 Task: Create a due date automation trigger when advanced on, on the tuesday after a card is due add fields without custom field "Resume" set to a number lower or equal to 1 and greater than 10 at 11:00 AM.
Action: Mouse moved to (1112, 93)
Screenshot: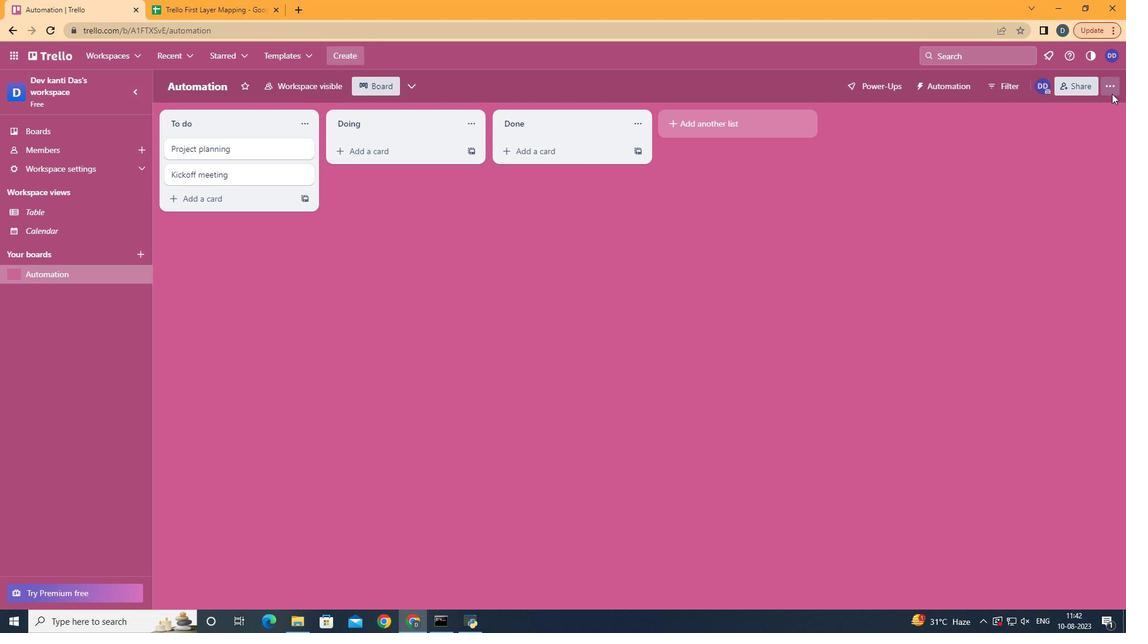 
Action: Mouse pressed left at (1112, 93)
Screenshot: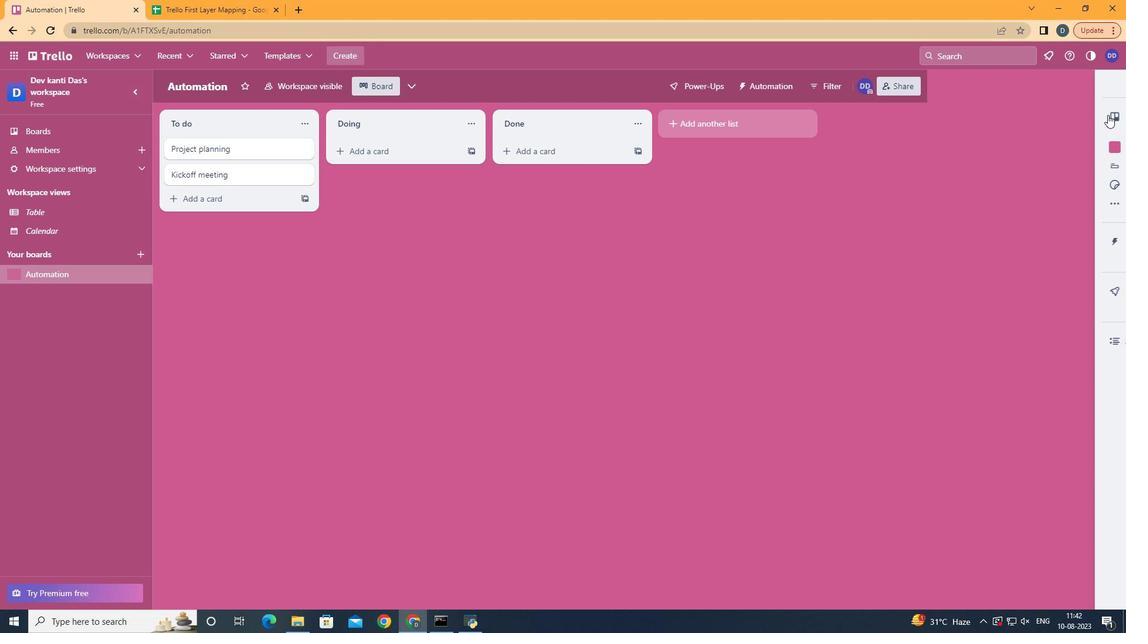 
Action: Mouse moved to (1035, 259)
Screenshot: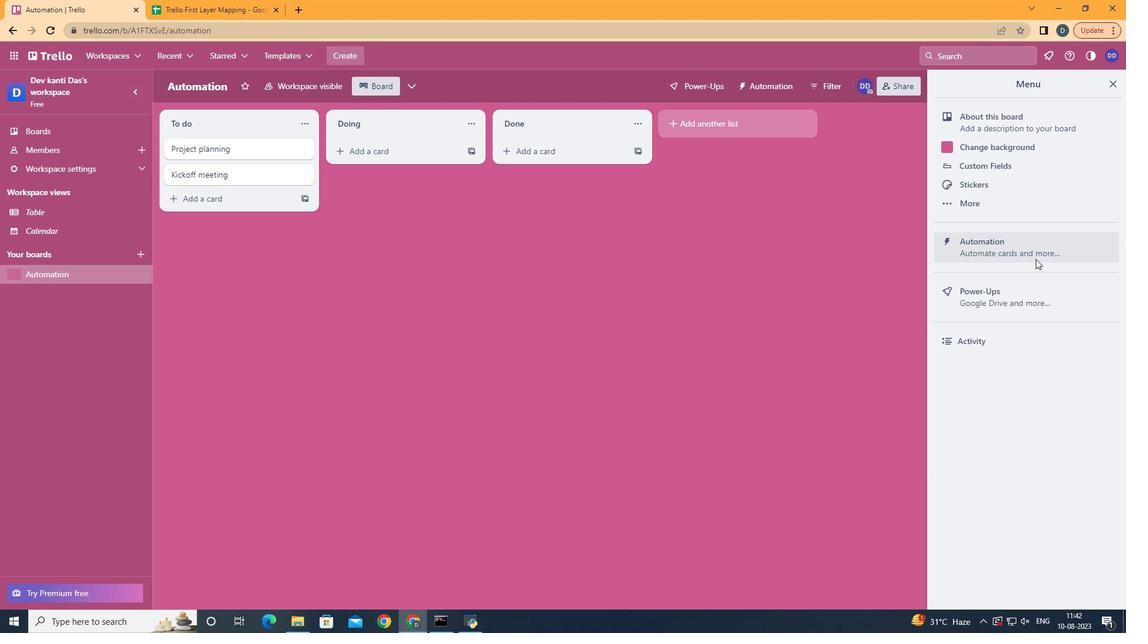 
Action: Mouse pressed left at (1035, 259)
Screenshot: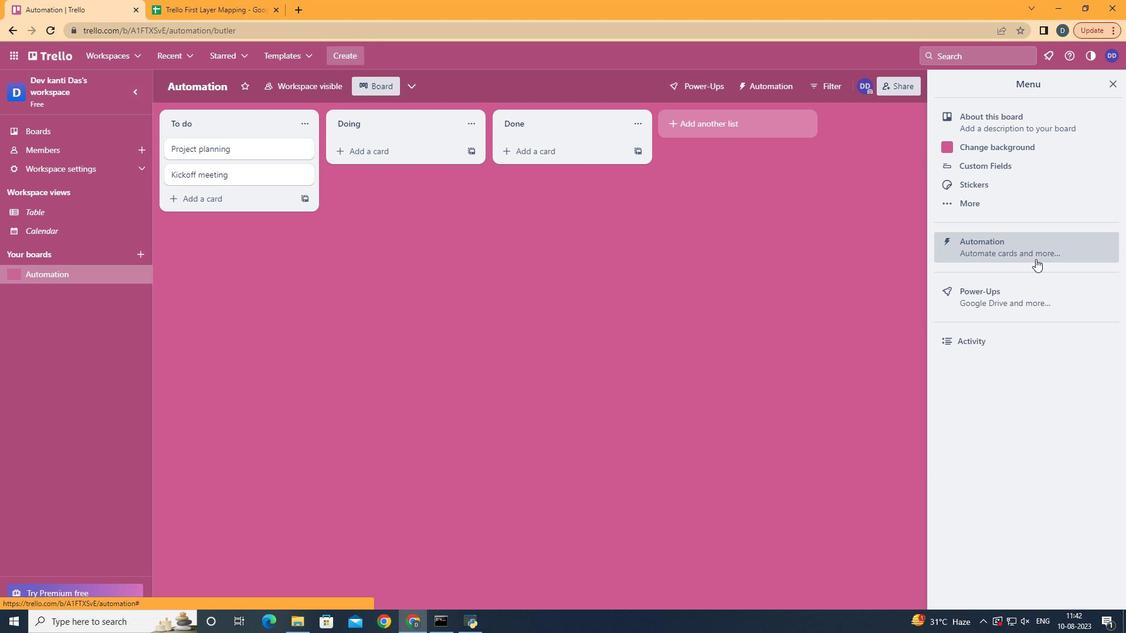 
Action: Mouse moved to (238, 243)
Screenshot: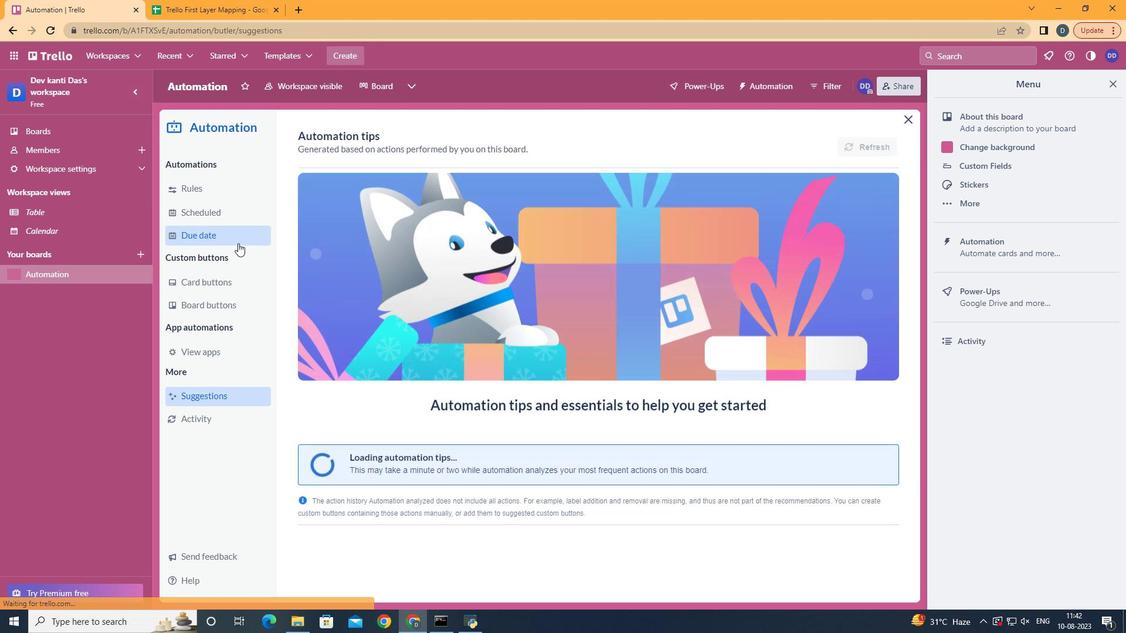 
Action: Mouse pressed left at (238, 243)
Screenshot: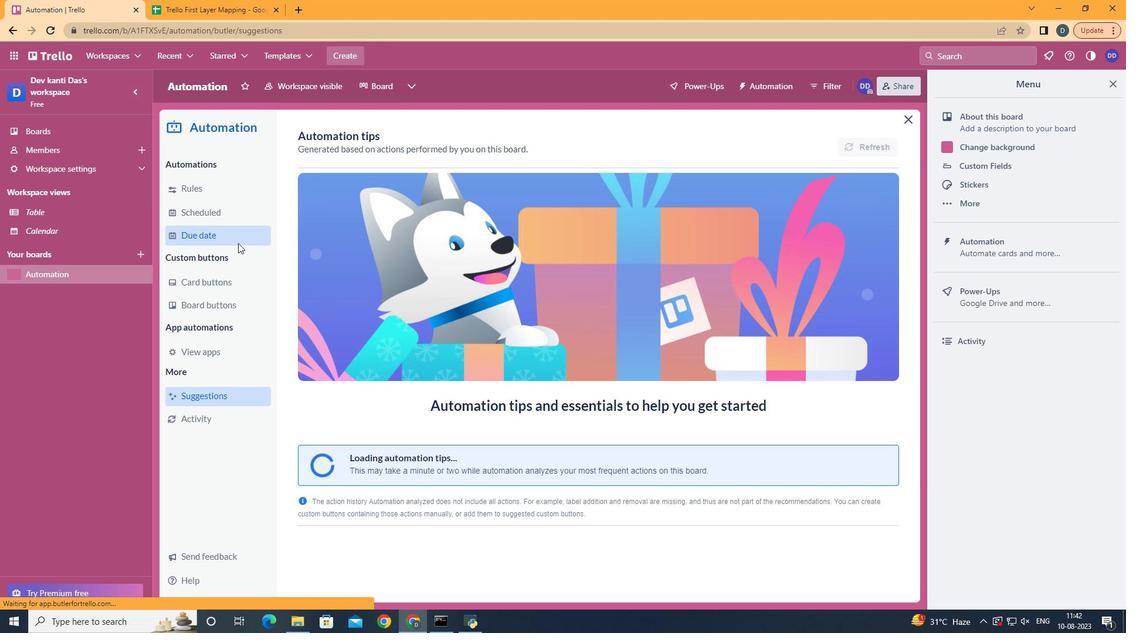 
Action: Mouse moved to (824, 144)
Screenshot: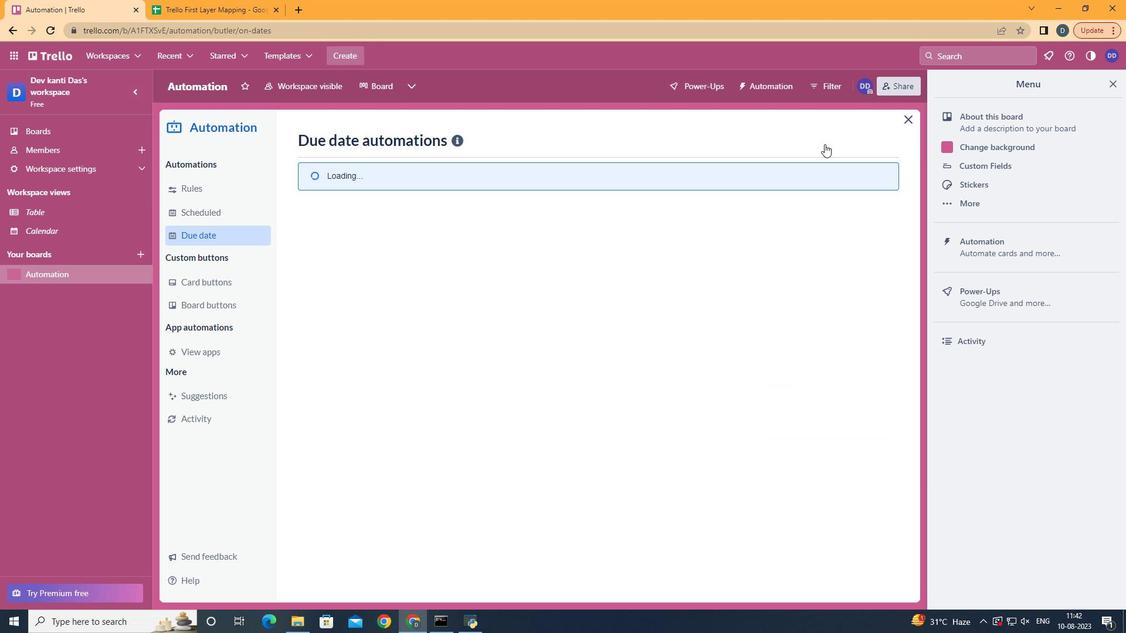 
Action: Mouse pressed left at (824, 144)
Screenshot: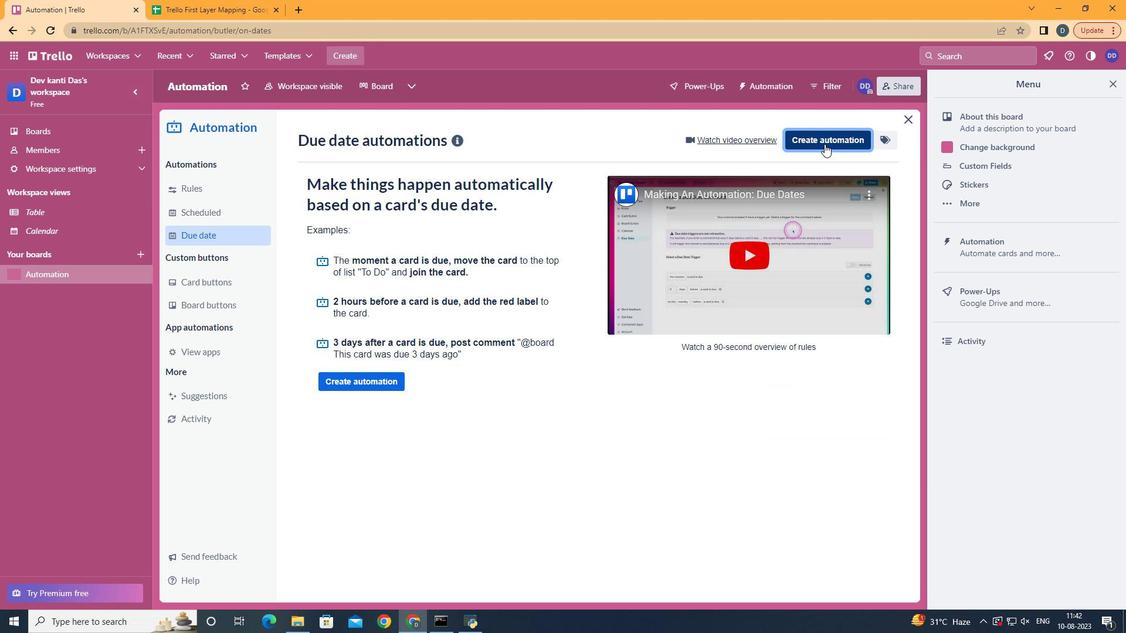 
Action: Mouse moved to (627, 262)
Screenshot: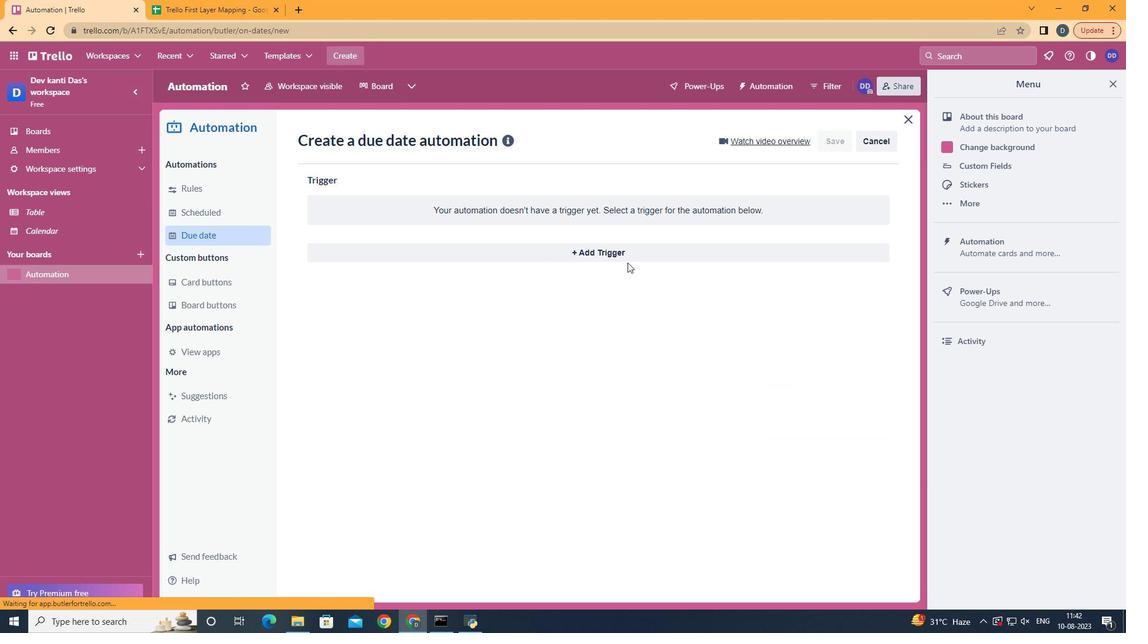 
Action: Mouse pressed left at (627, 262)
Screenshot: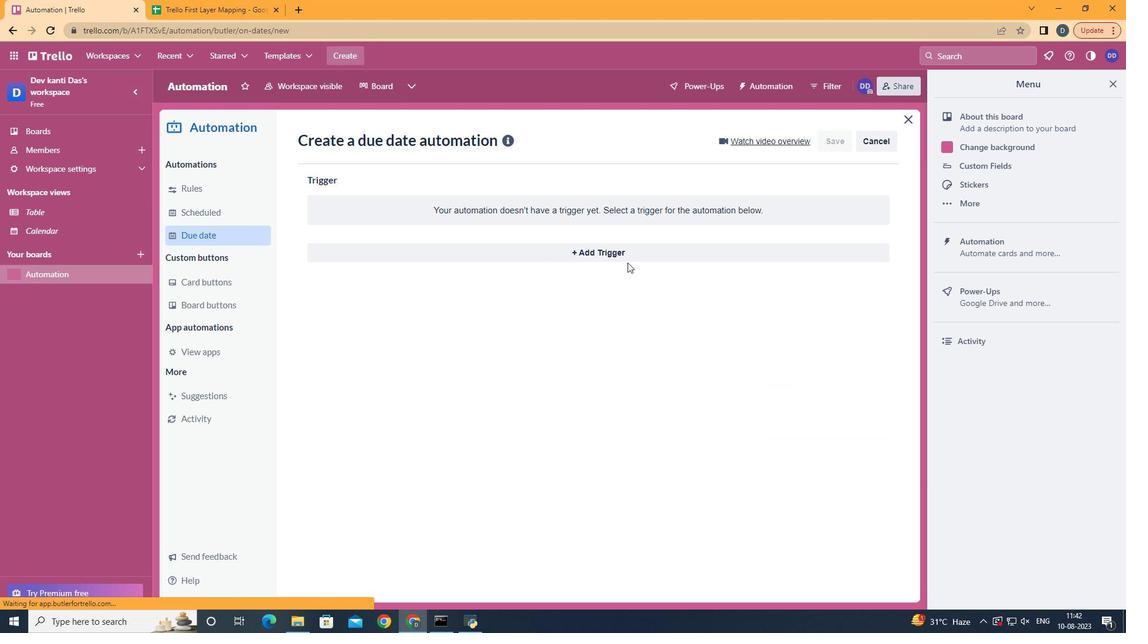 
Action: Mouse moved to (626, 255)
Screenshot: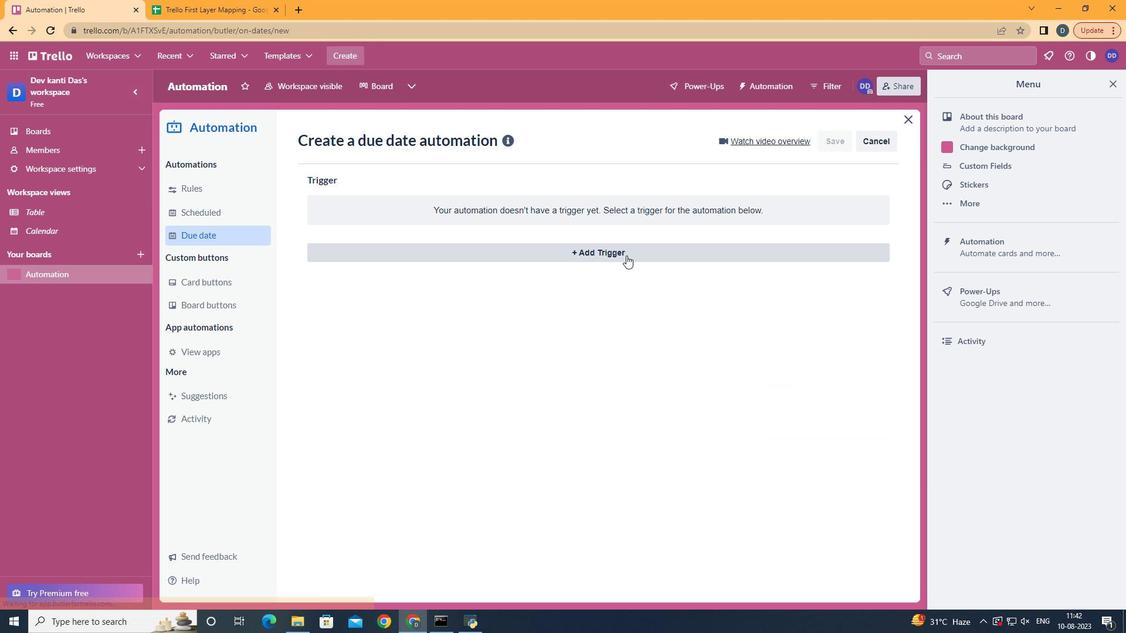 
Action: Mouse pressed left at (626, 255)
Screenshot: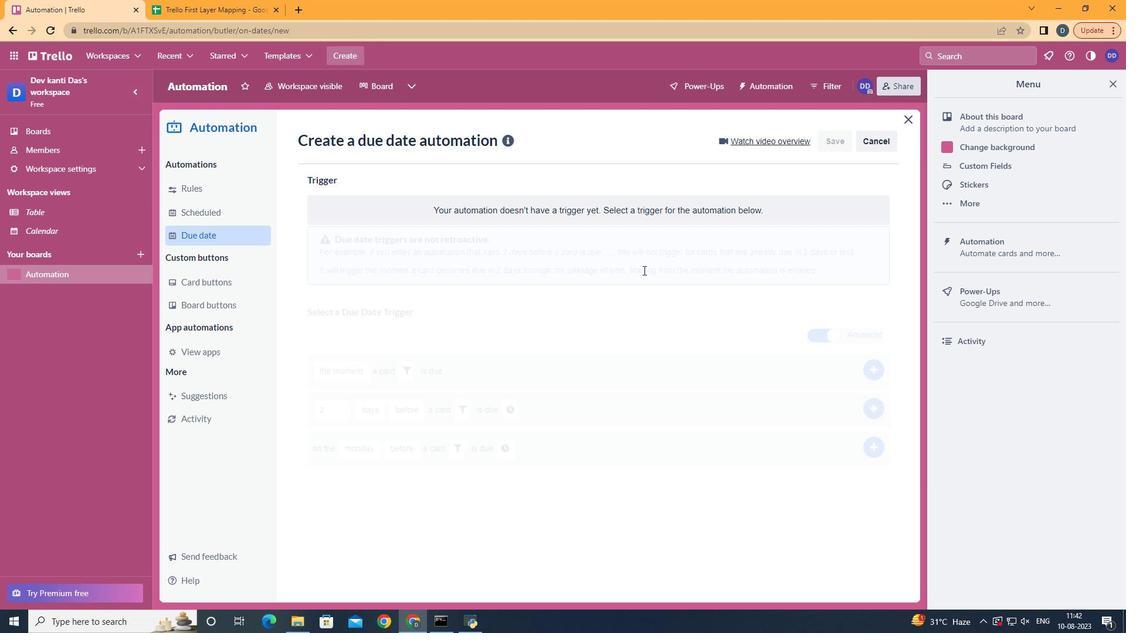 
Action: Mouse moved to (371, 327)
Screenshot: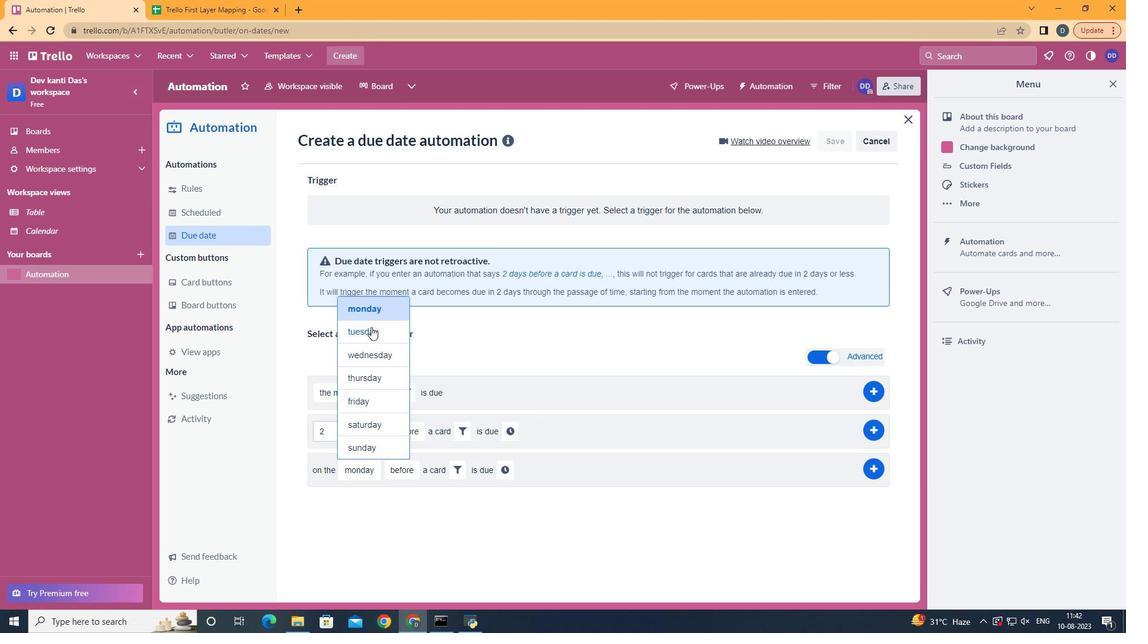 
Action: Mouse pressed left at (371, 327)
Screenshot: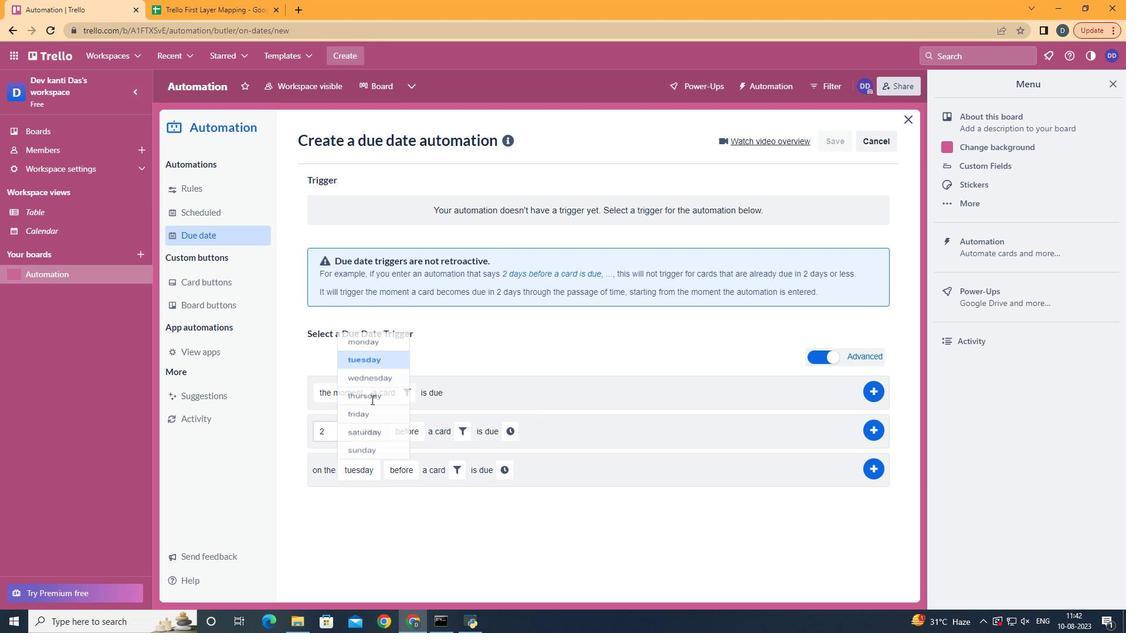 
Action: Mouse moved to (404, 516)
Screenshot: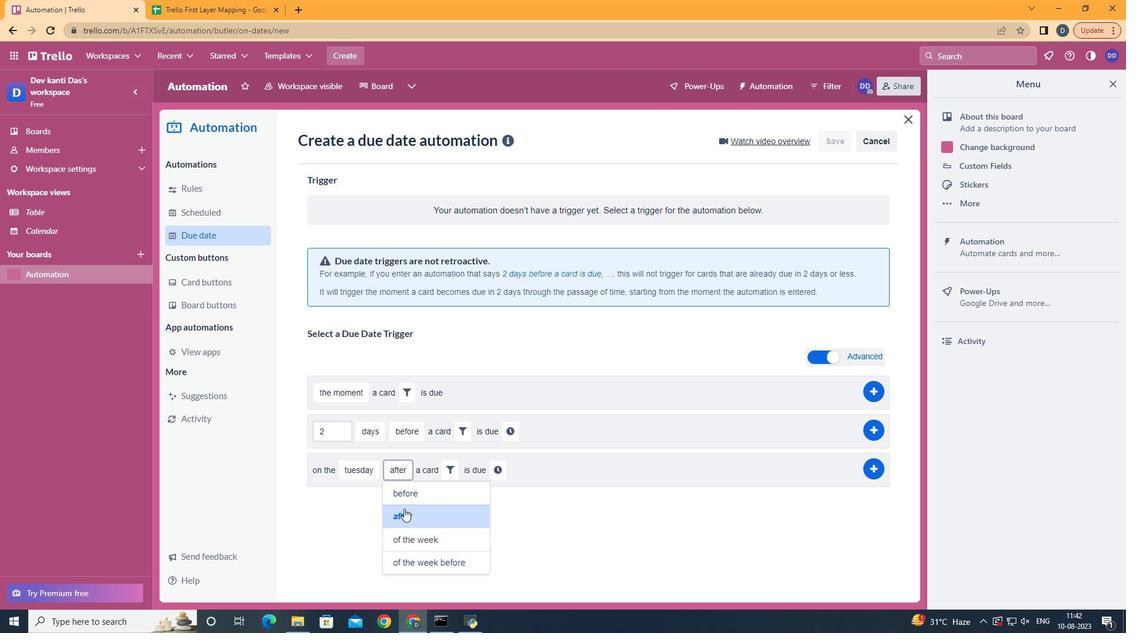 
Action: Mouse pressed left at (404, 516)
Screenshot: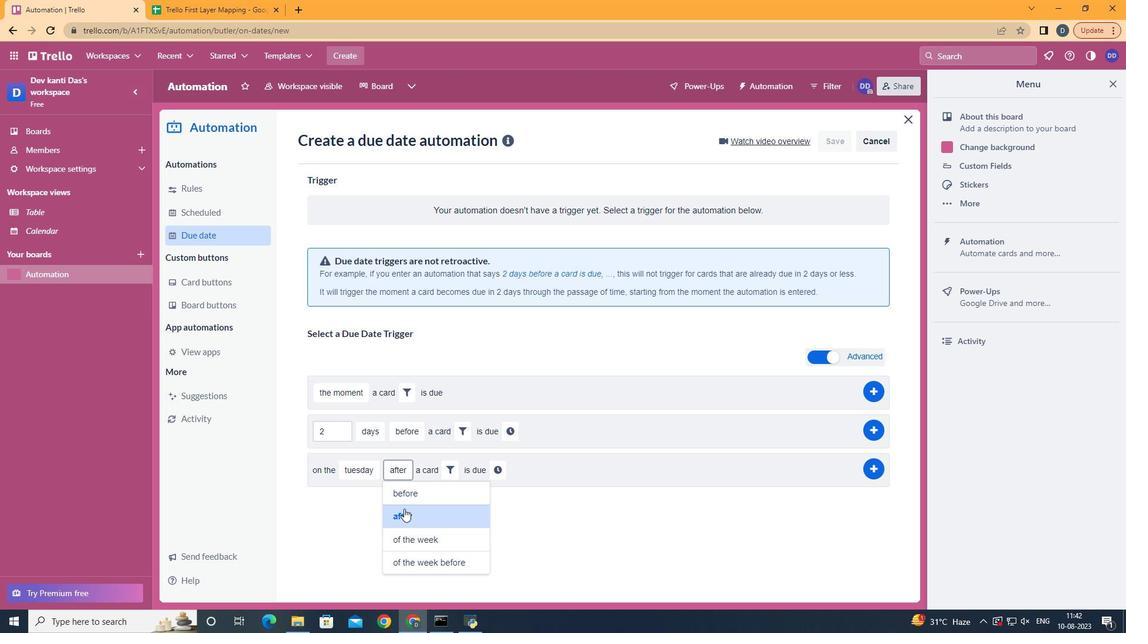 
Action: Mouse moved to (449, 471)
Screenshot: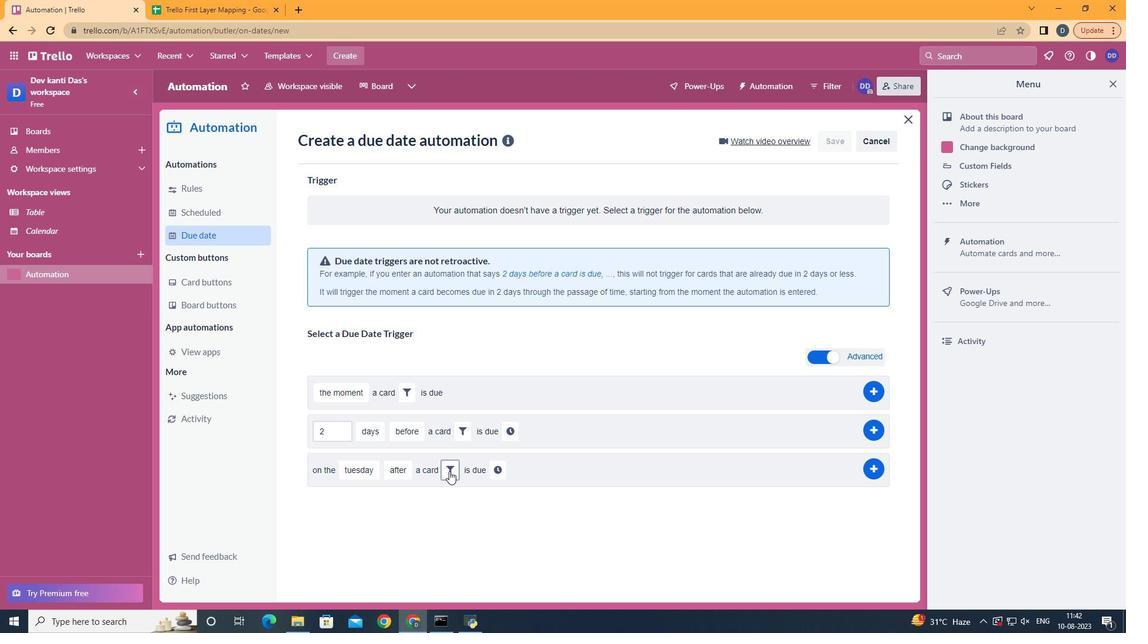 
Action: Mouse pressed left at (449, 471)
Screenshot: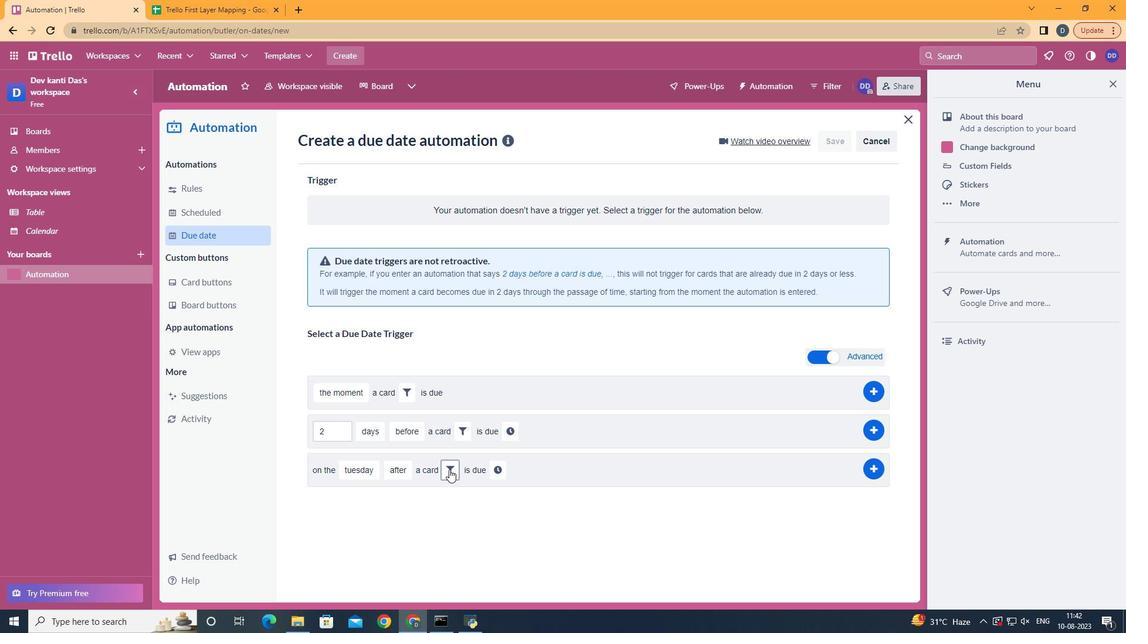 
Action: Mouse moved to (619, 506)
Screenshot: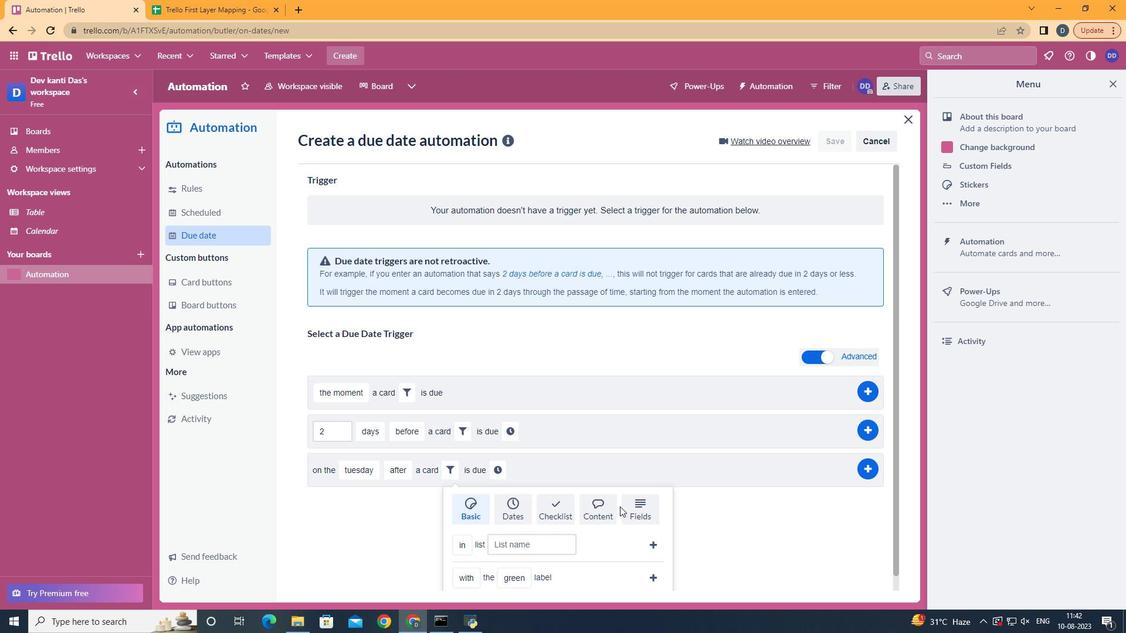
Action: Mouse pressed left at (619, 506)
Screenshot: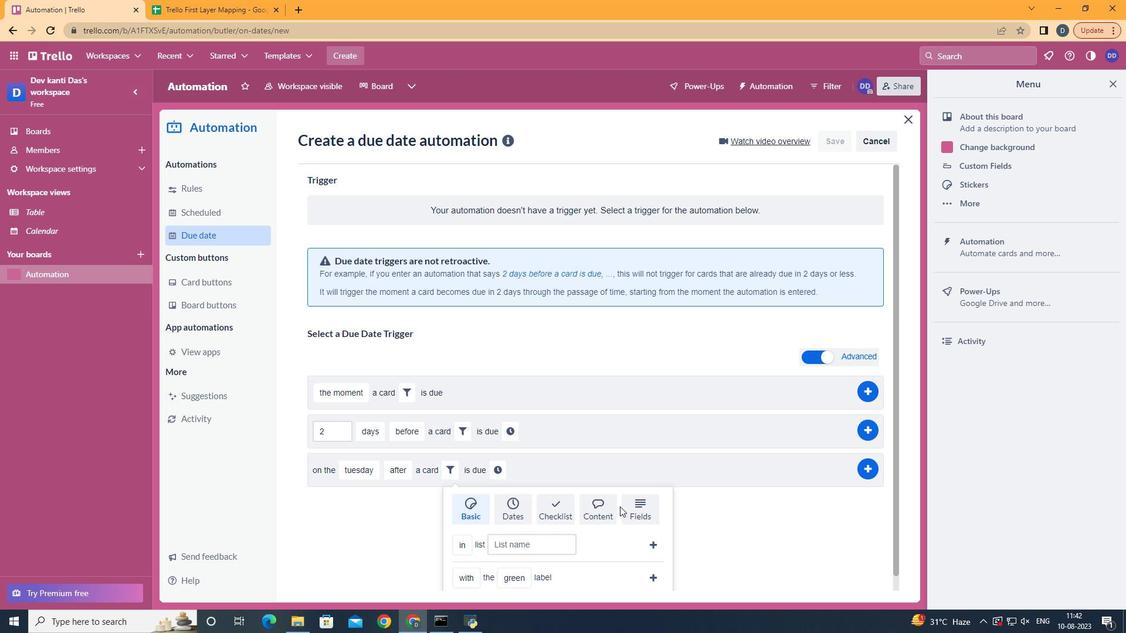 
Action: Mouse moved to (652, 505)
Screenshot: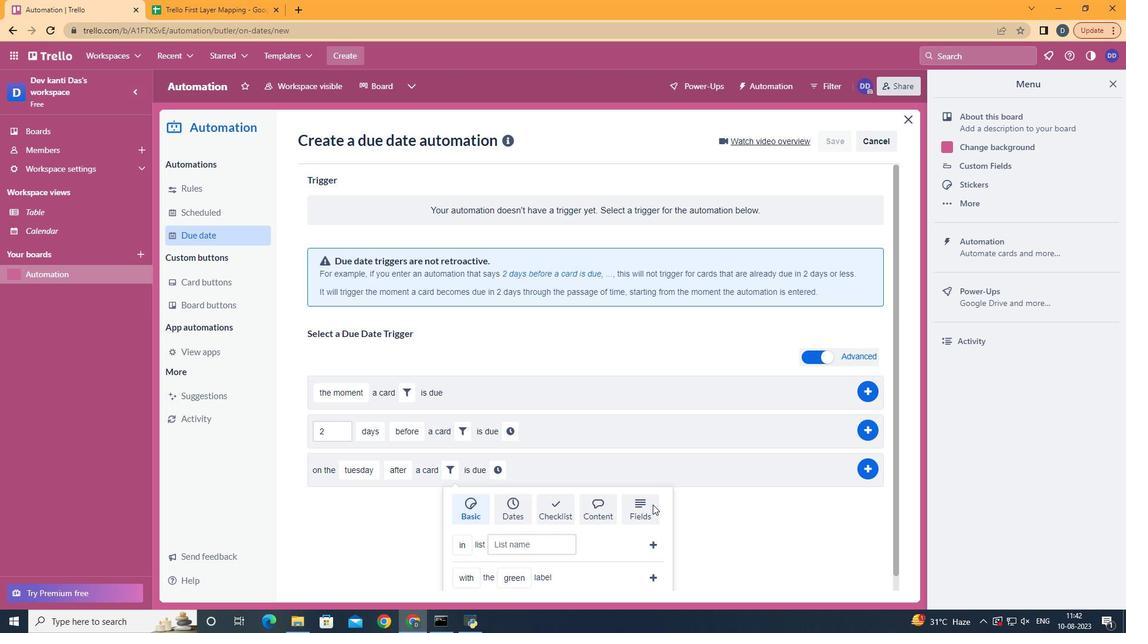 
Action: Mouse pressed left at (652, 505)
Screenshot: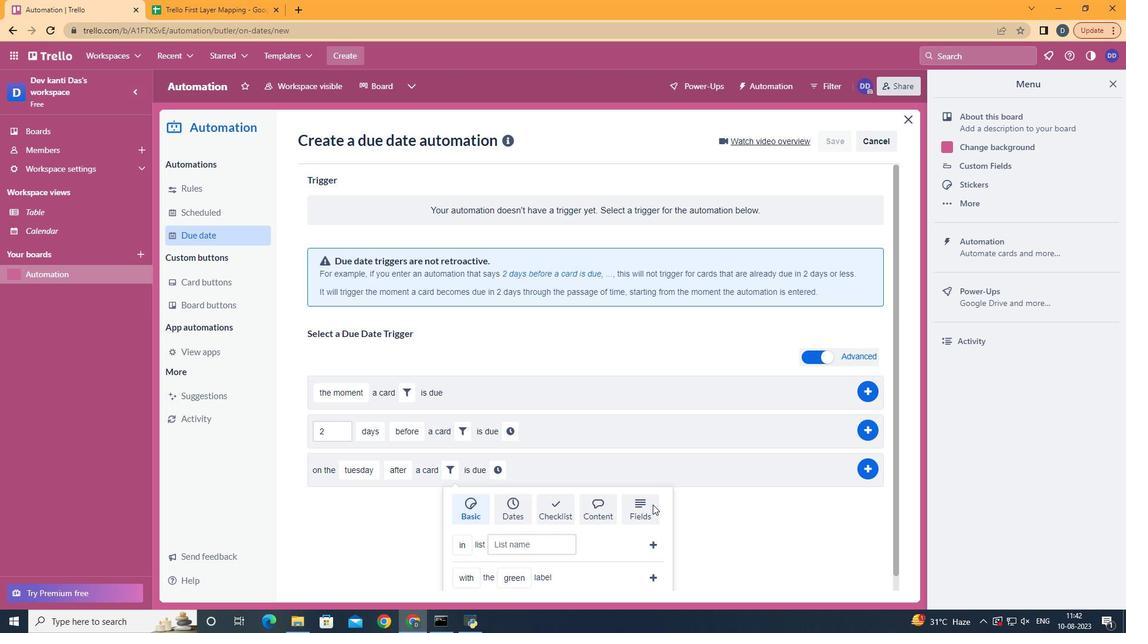 
Action: Mouse scrolled (652, 504) with delta (0, 0)
Screenshot: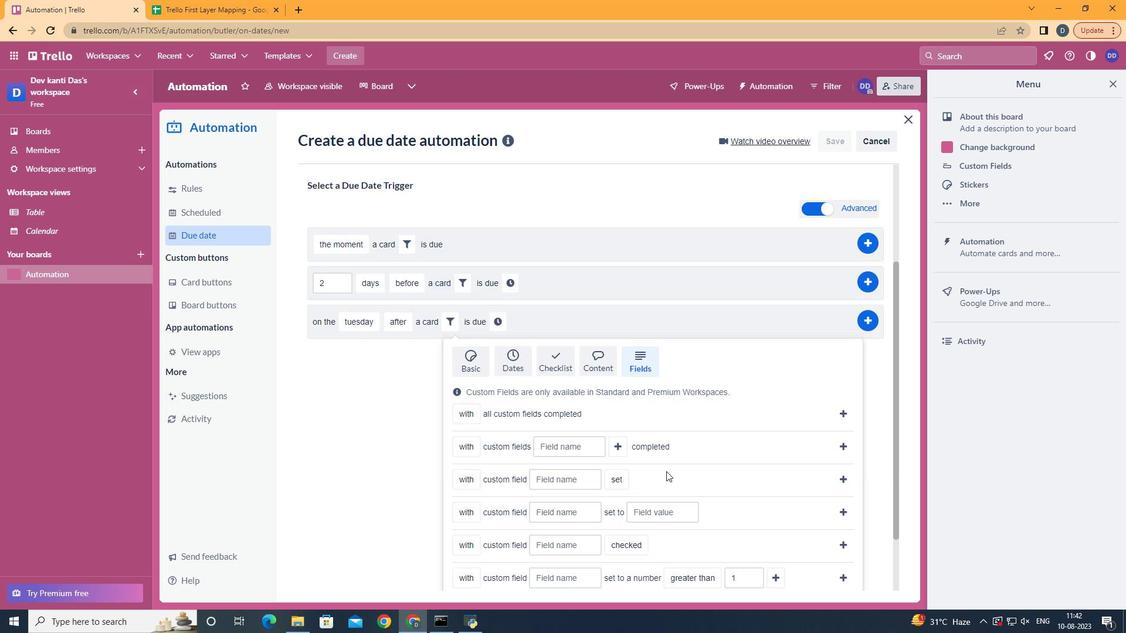 
Action: Mouse scrolled (652, 504) with delta (0, 0)
Screenshot: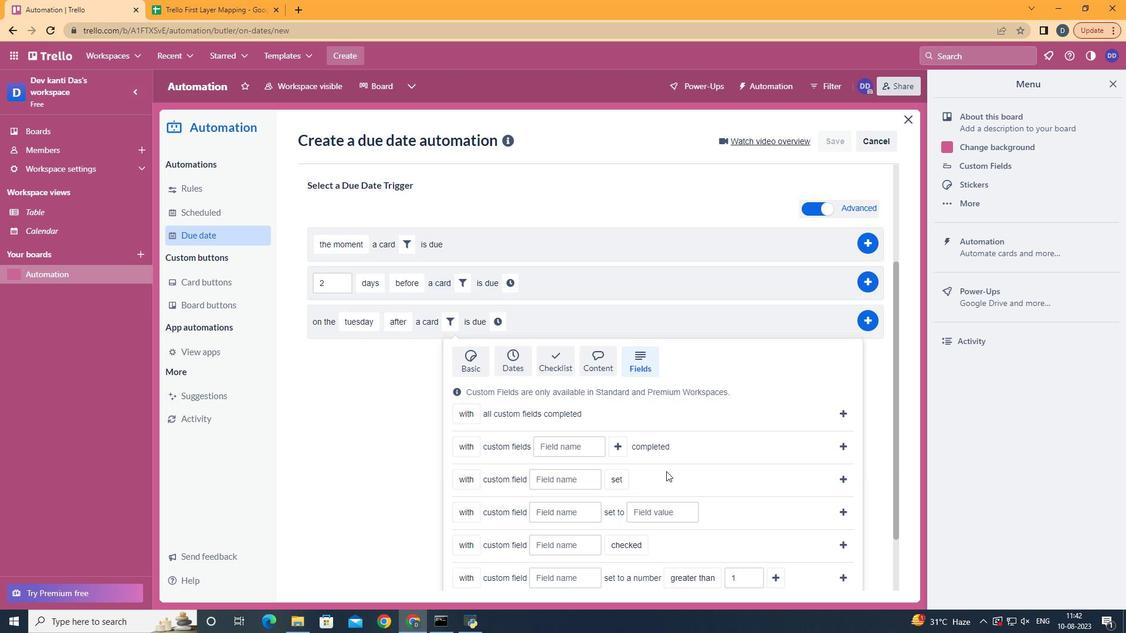 
Action: Mouse scrolled (652, 504) with delta (0, 0)
Screenshot: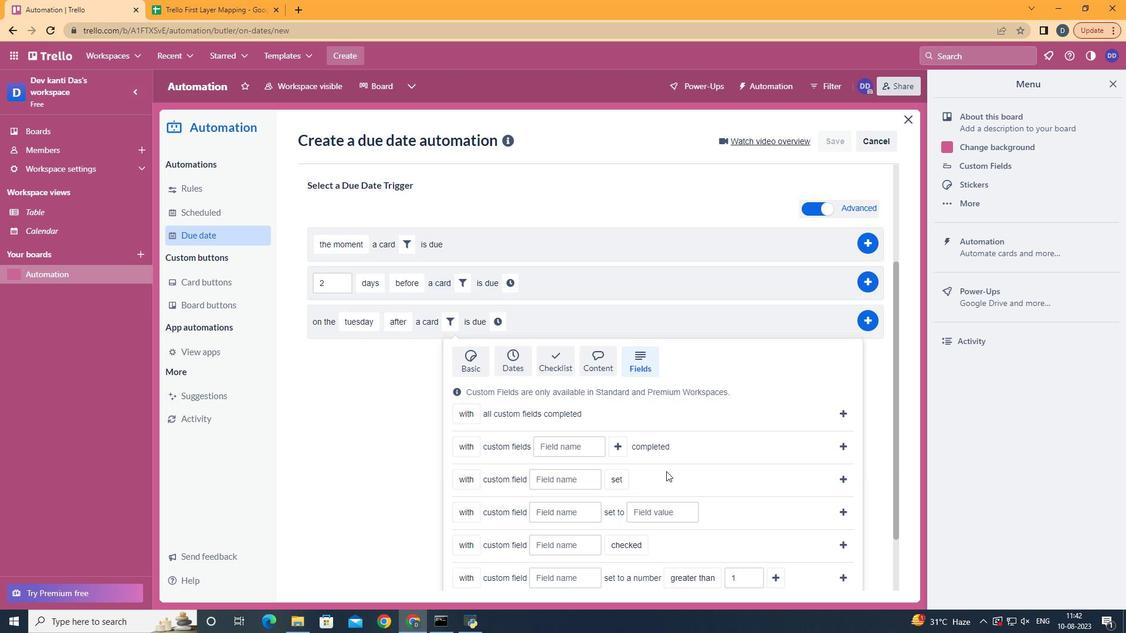 
Action: Mouse scrolled (652, 504) with delta (0, 0)
Screenshot: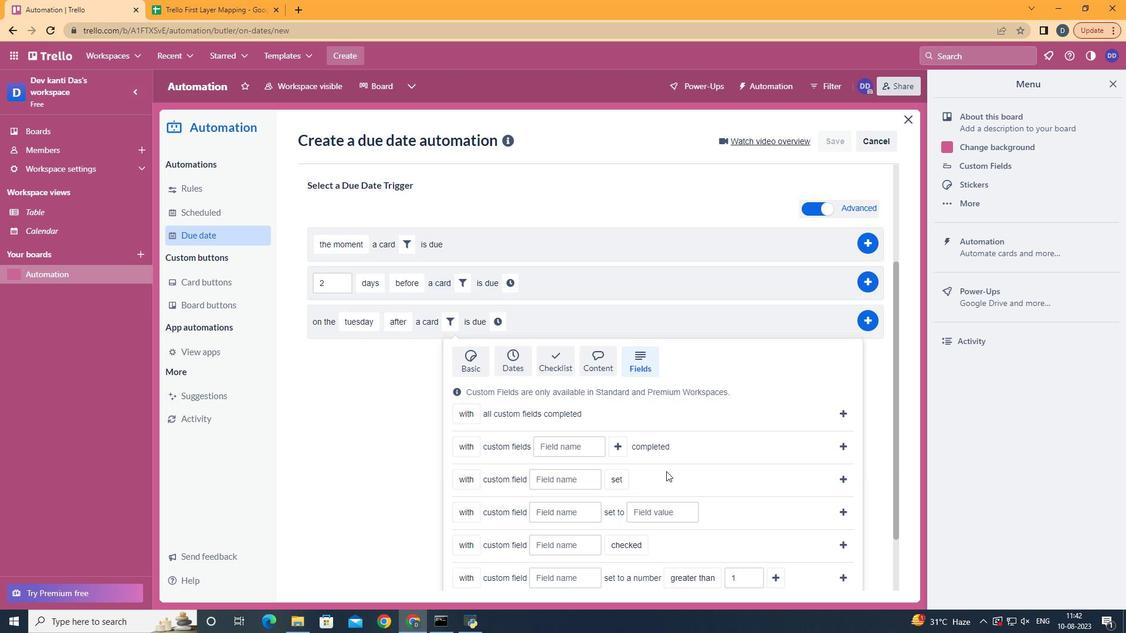 
Action: Mouse scrolled (652, 504) with delta (0, 0)
Screenshot: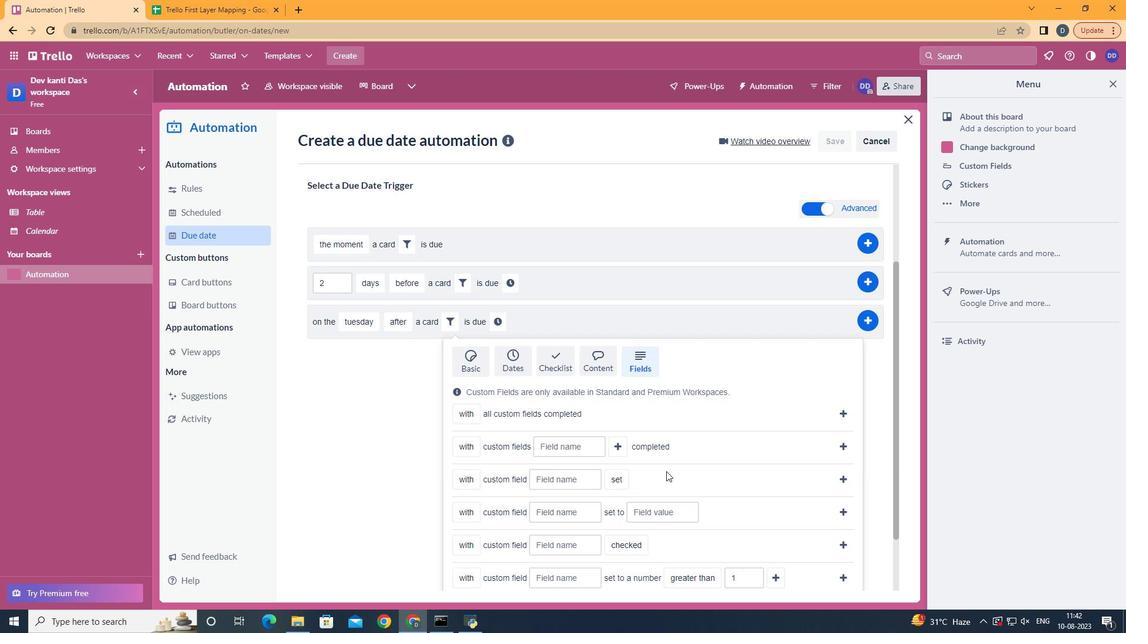 
Action: Mouse scrolled (652, 504) with delta (0, 0)
Screenshot: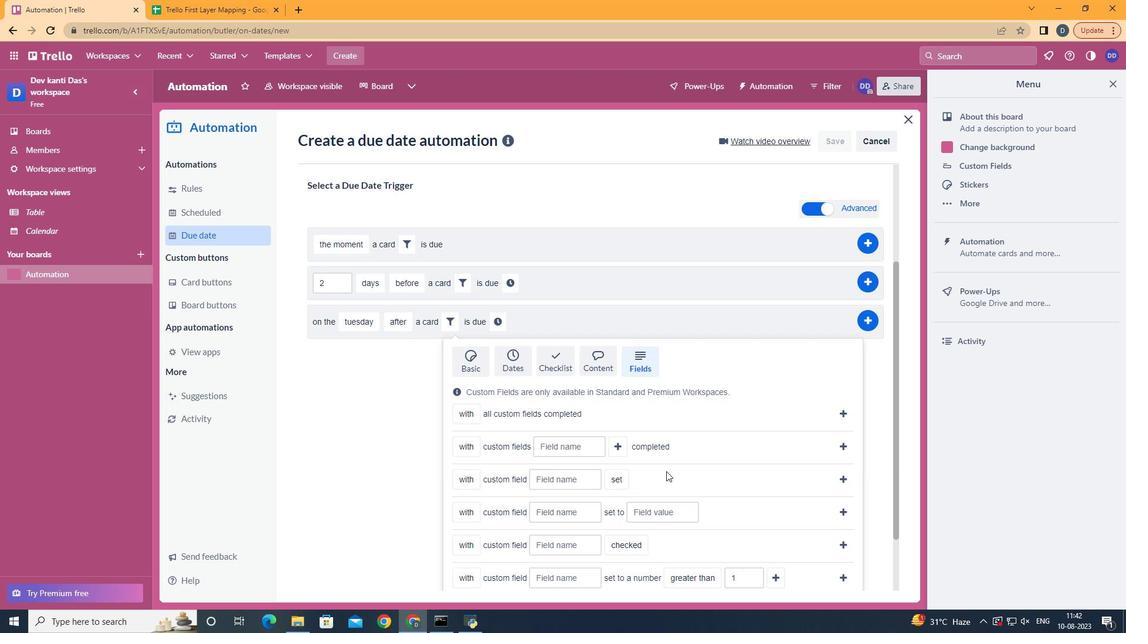 
Action: Mouse moved to (496, 546)
Screenshot: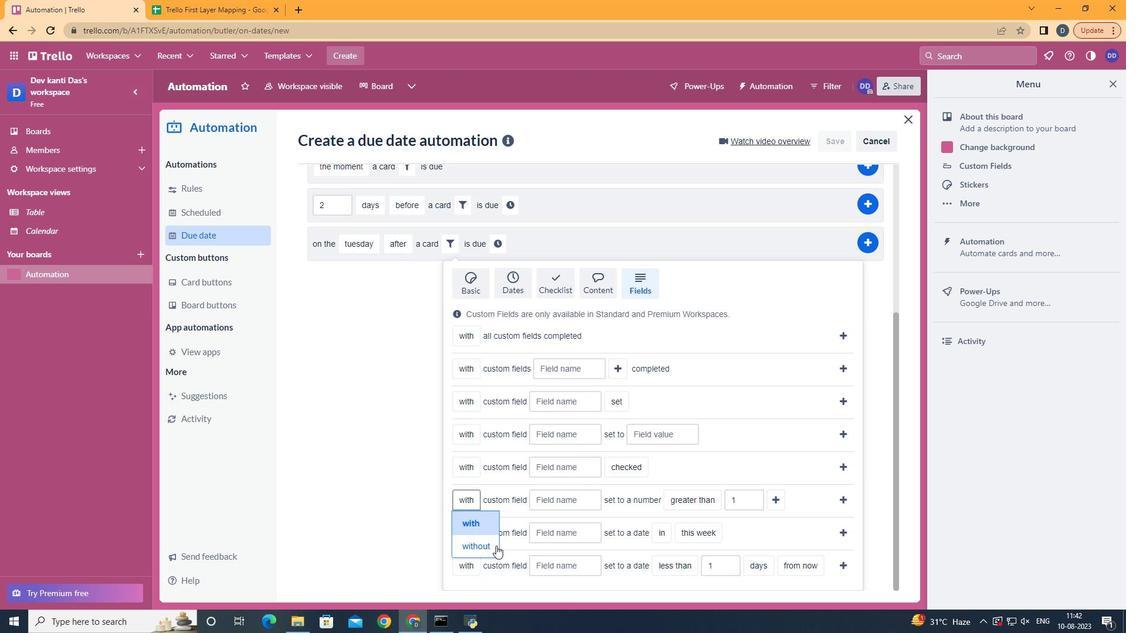 
Action: Mouse pressed left at (496, 546)
Screenshot: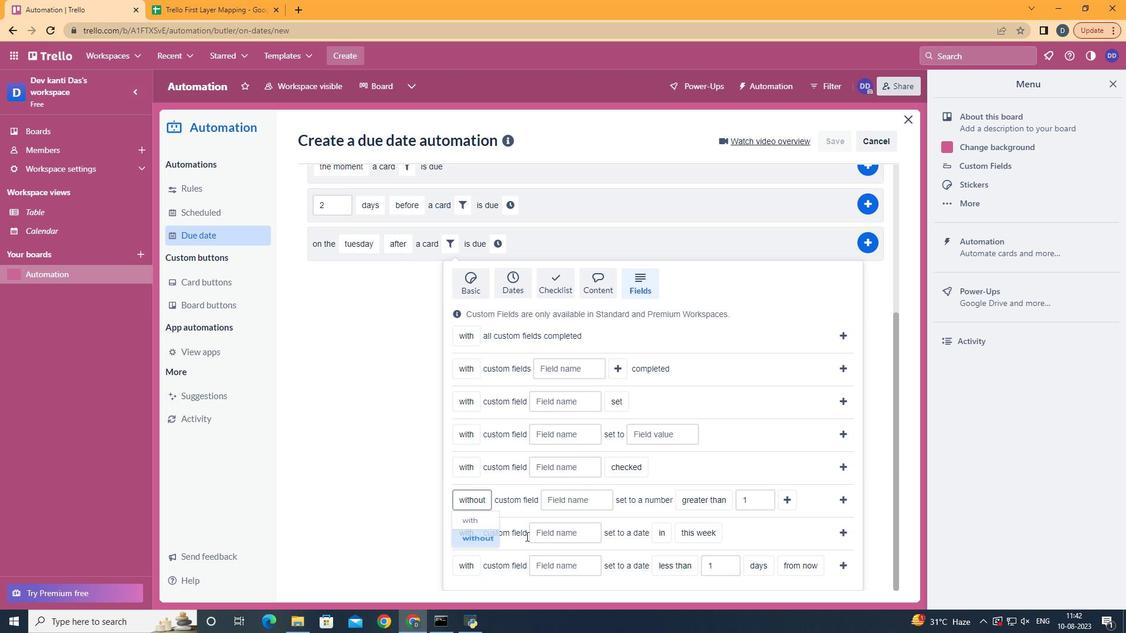
Action: Mouse moved to (572, 506)
Screenshot: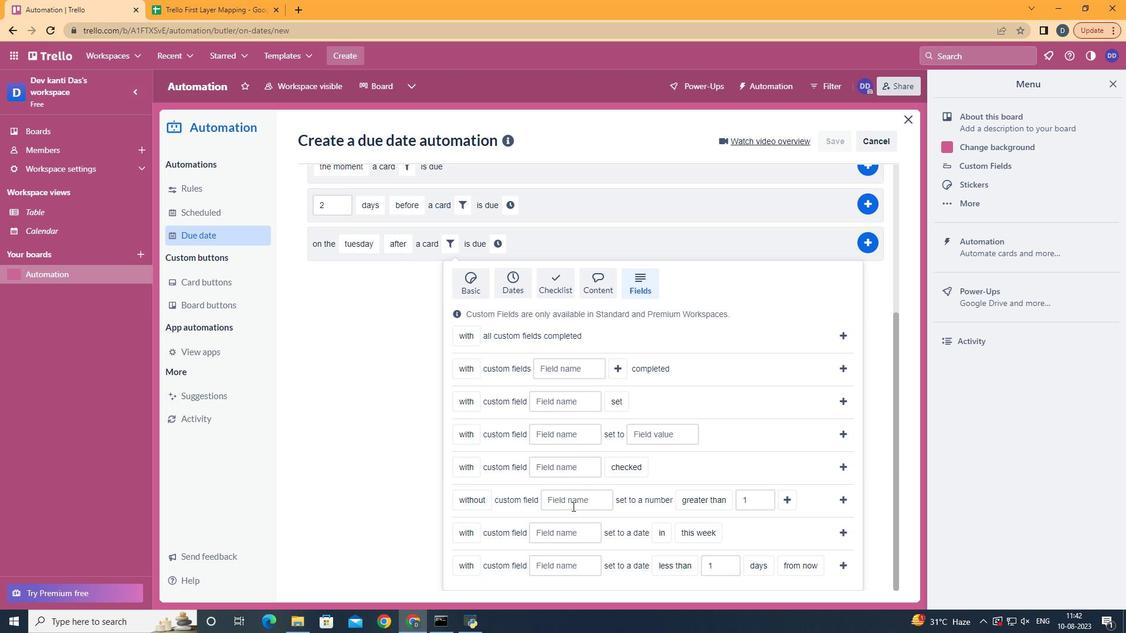 
Action: Mouse pressed left at (572, 506)
Screenshot: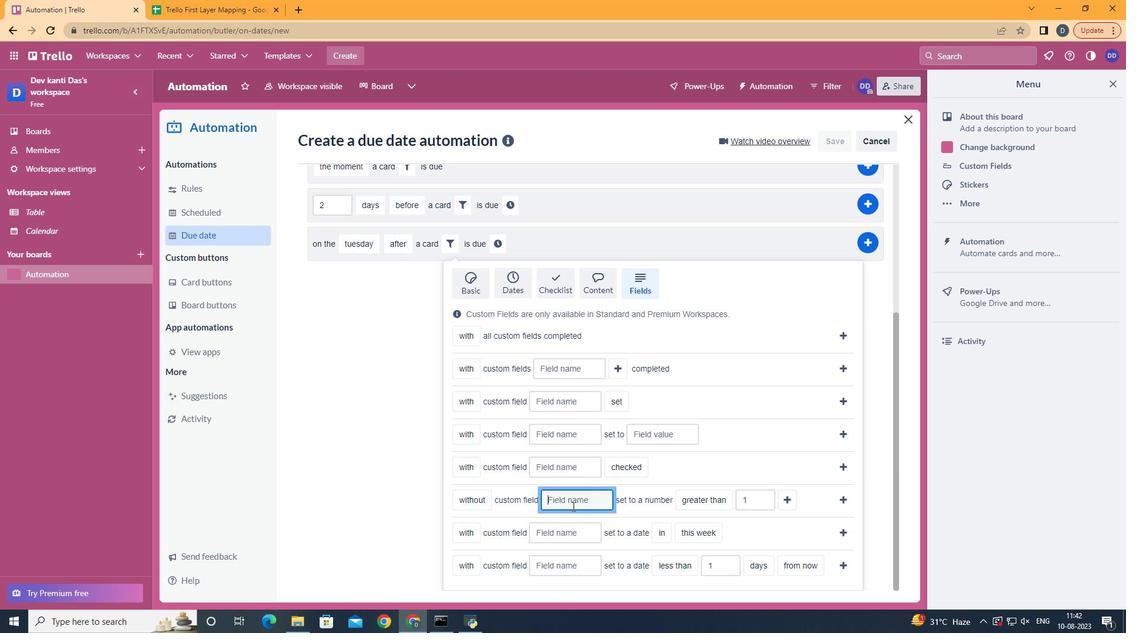 
Action: Key pressed <Key.shift><Key.shift>Resume
Screenshot: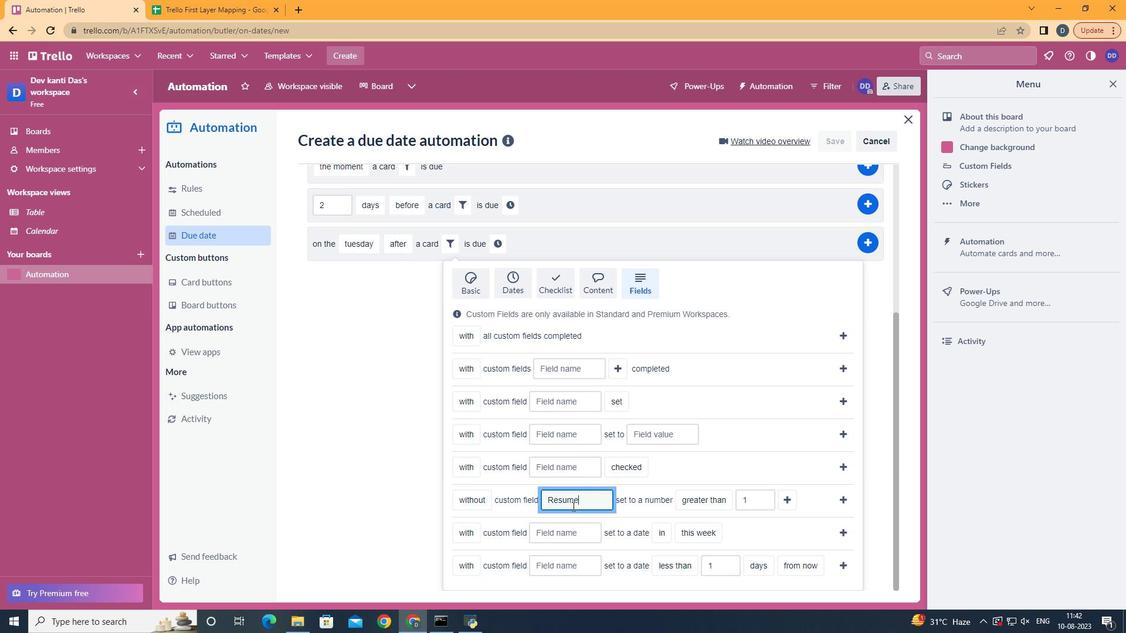 
Action: Mouse moved to (729, 478)
Screenshot: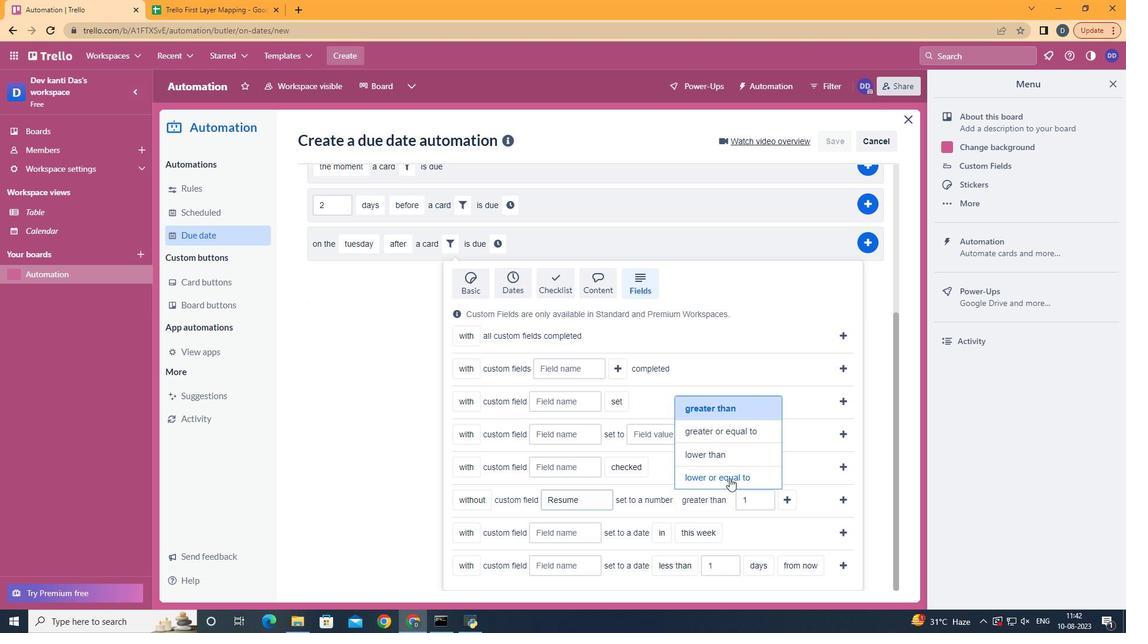 
Action: Mouse pressed left at (729, 478)
Screenshot: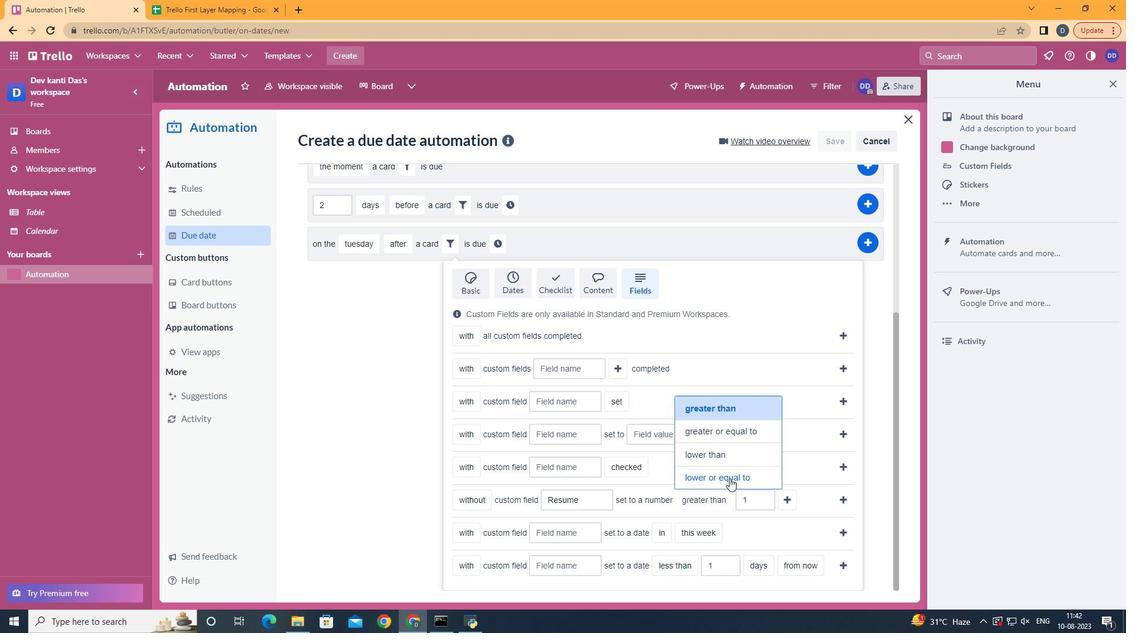 
Action: Mouse moved to (801, 503)
Screenshot: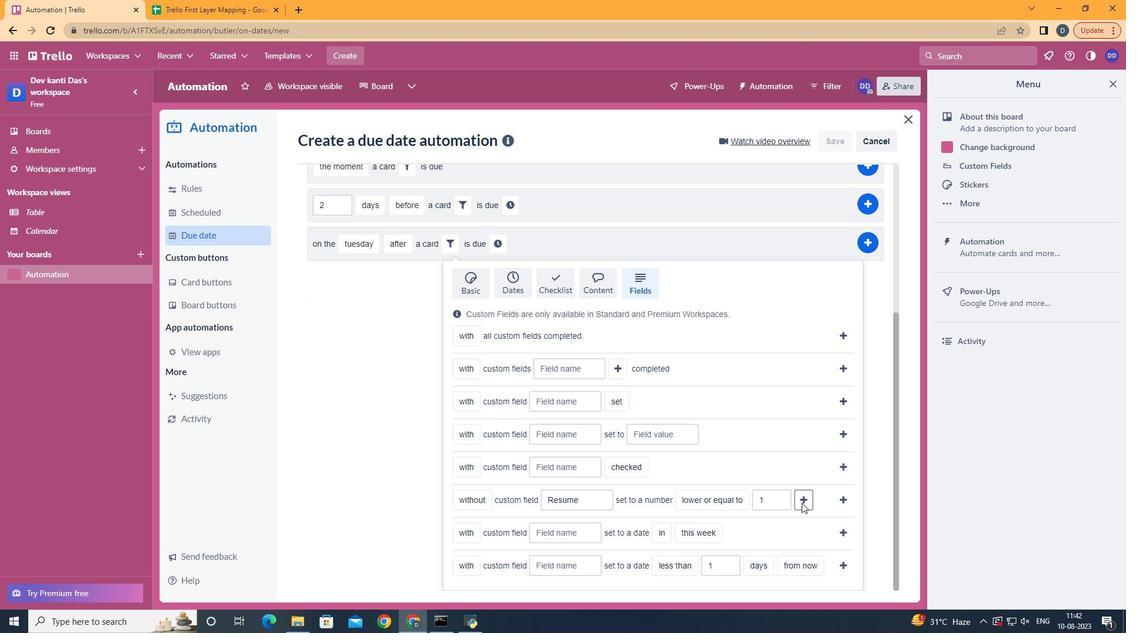 
Action: Mouse pressed left at (801, 503)
Screenshot: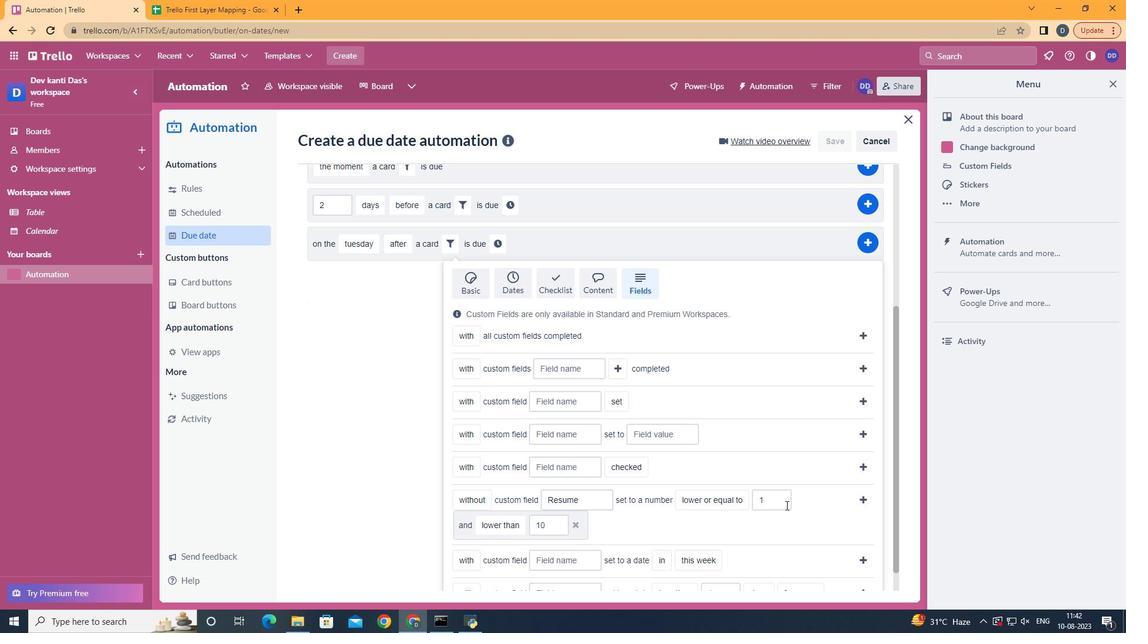 
Action: Mouse moved to (543, 481)
Screenshot: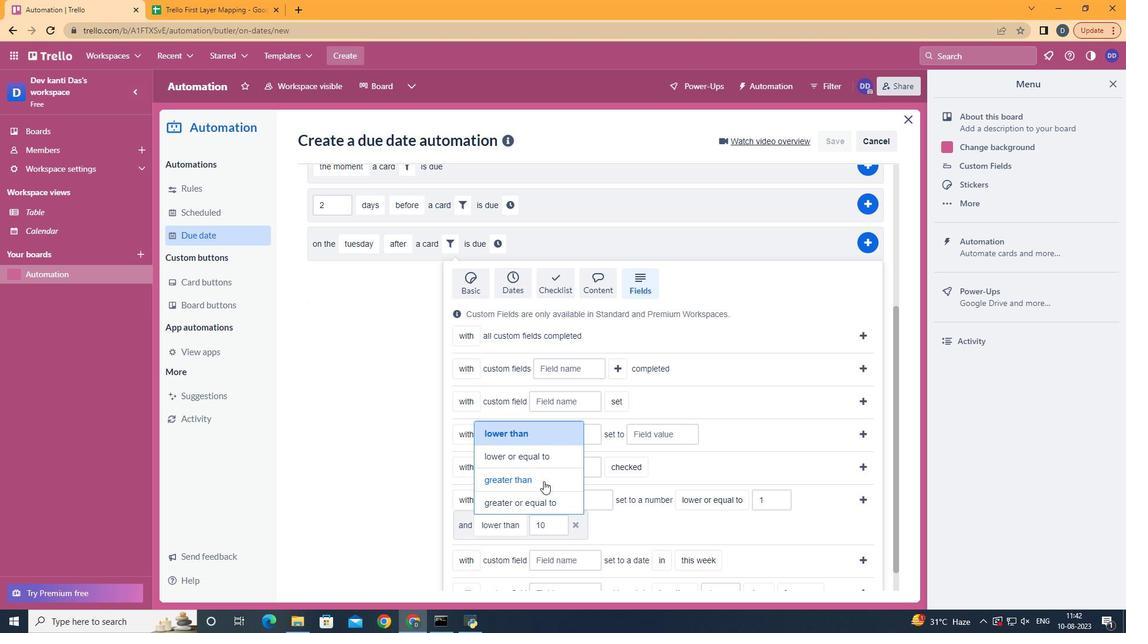 
Action: Mouse pressed left at (543, 481)
Screenshot: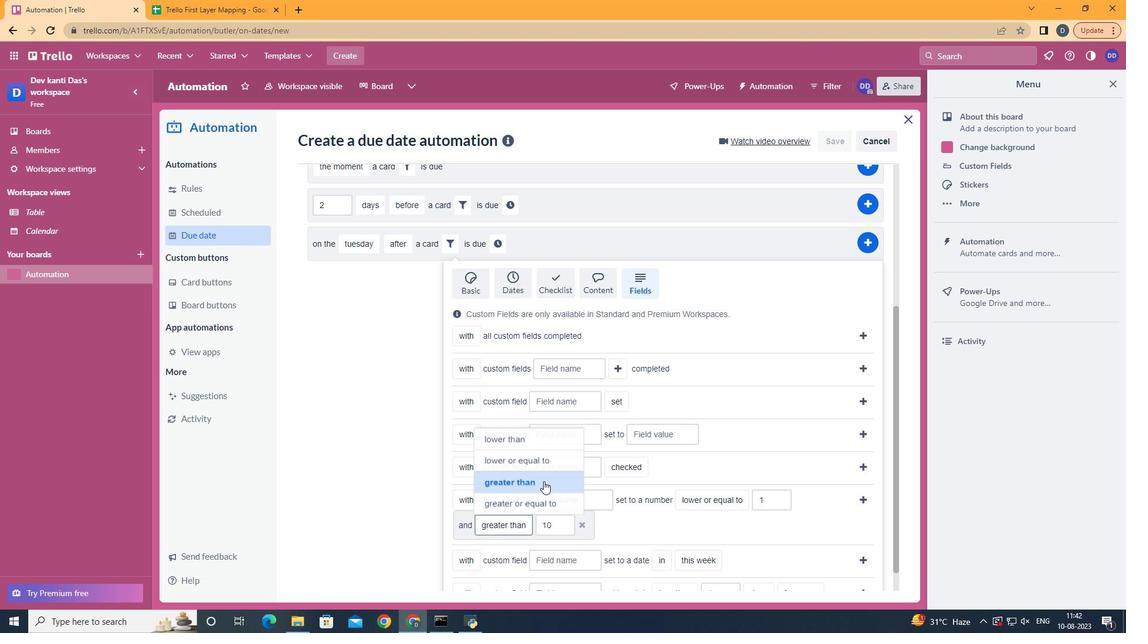 
Action: Mouse moved to (865, 495)
Screenshot: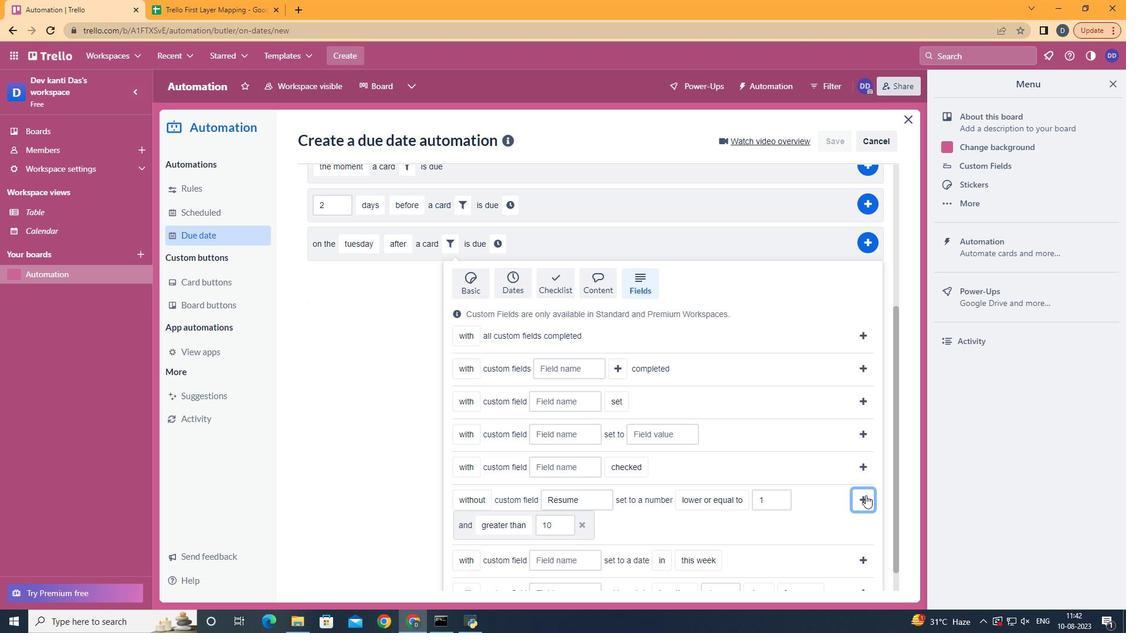 
Action: Mouse pressed left at (865, 495)
Screenshot: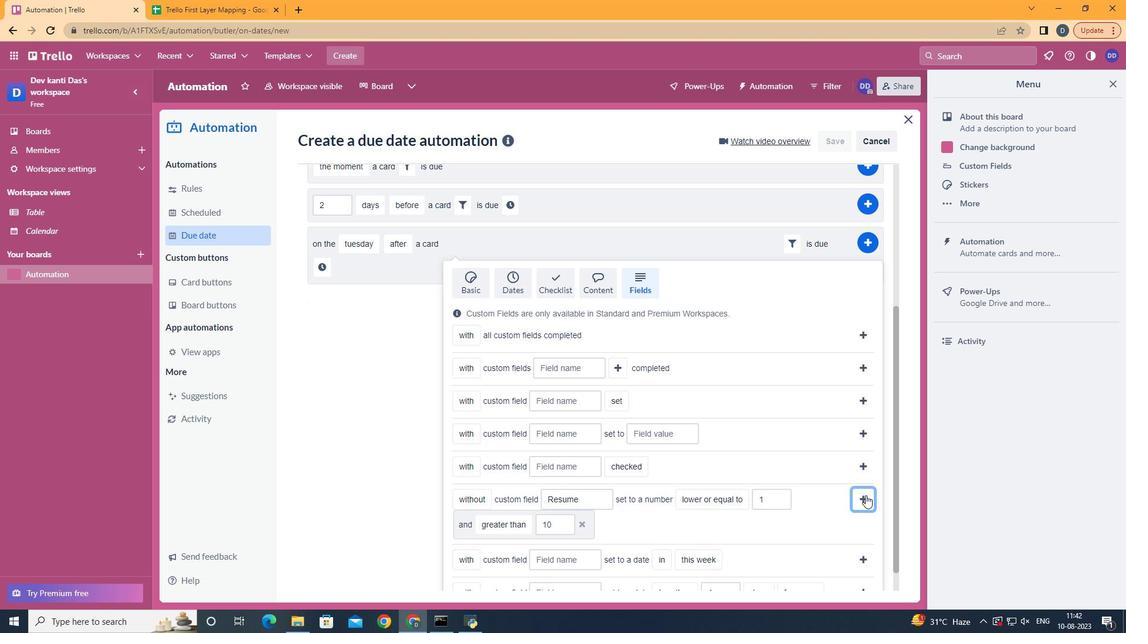 
Action: Mouse moved to (836, 467)
Screenshot: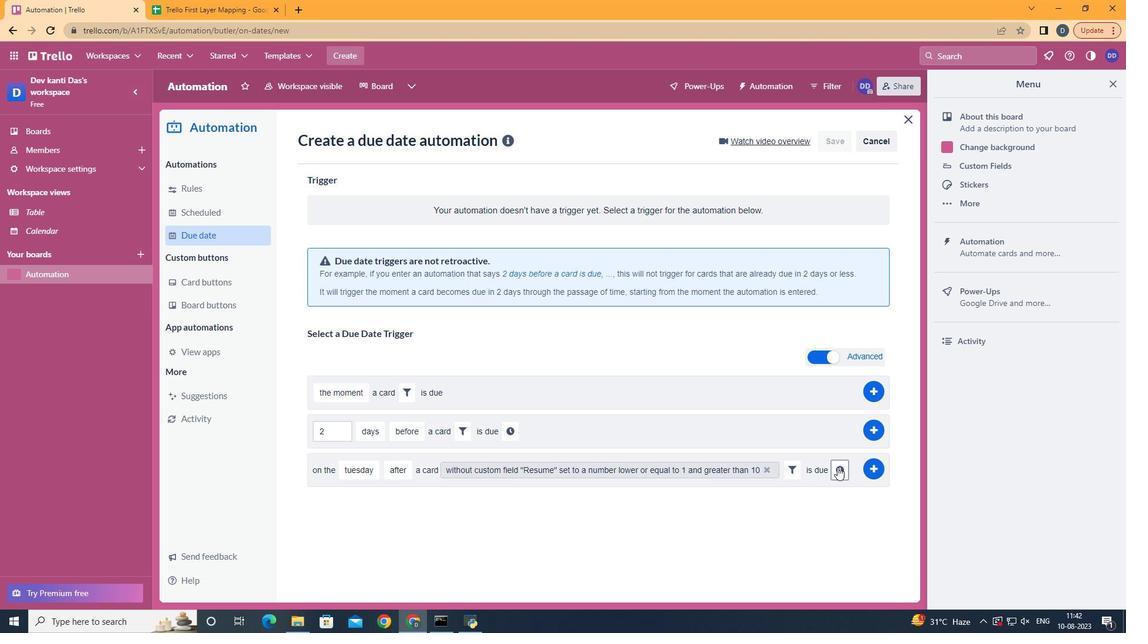 
Action: Mouse pressed left at (836, 467)
Screenshot: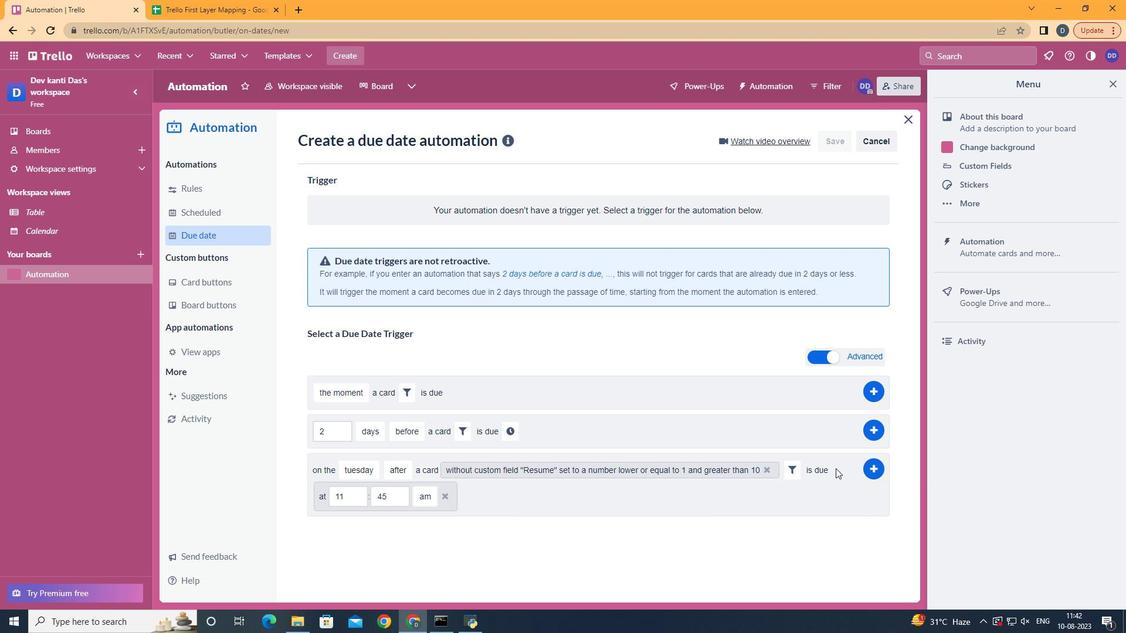 
Action: Mouse moved to (394, 495)
Screenshot: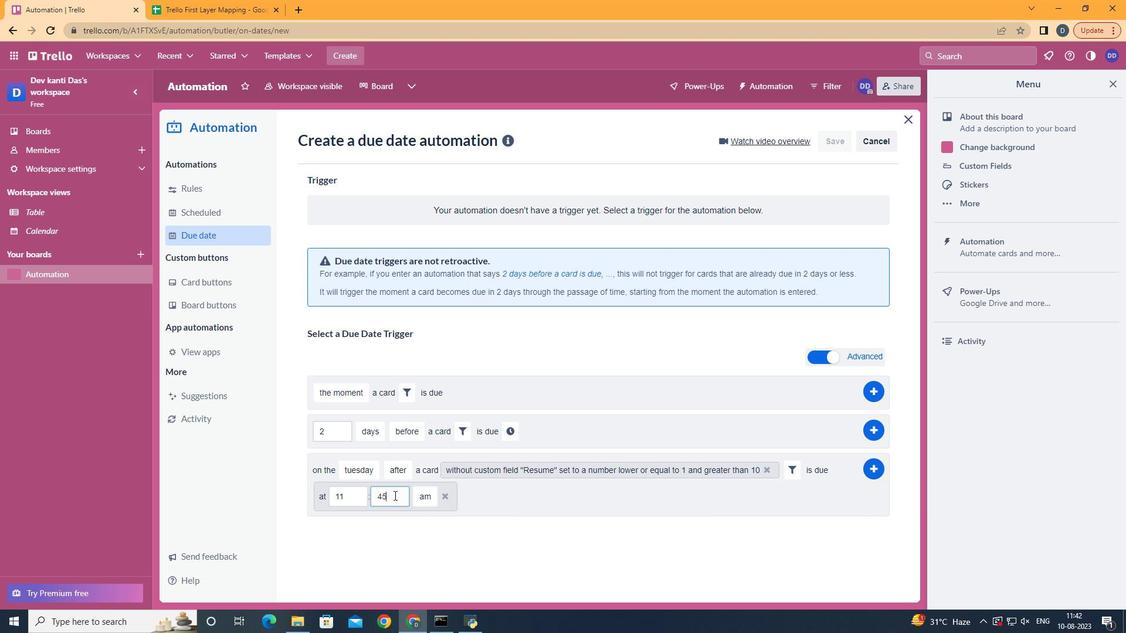 
Action: Mouse pressed left at (394, 495)
Screenshot: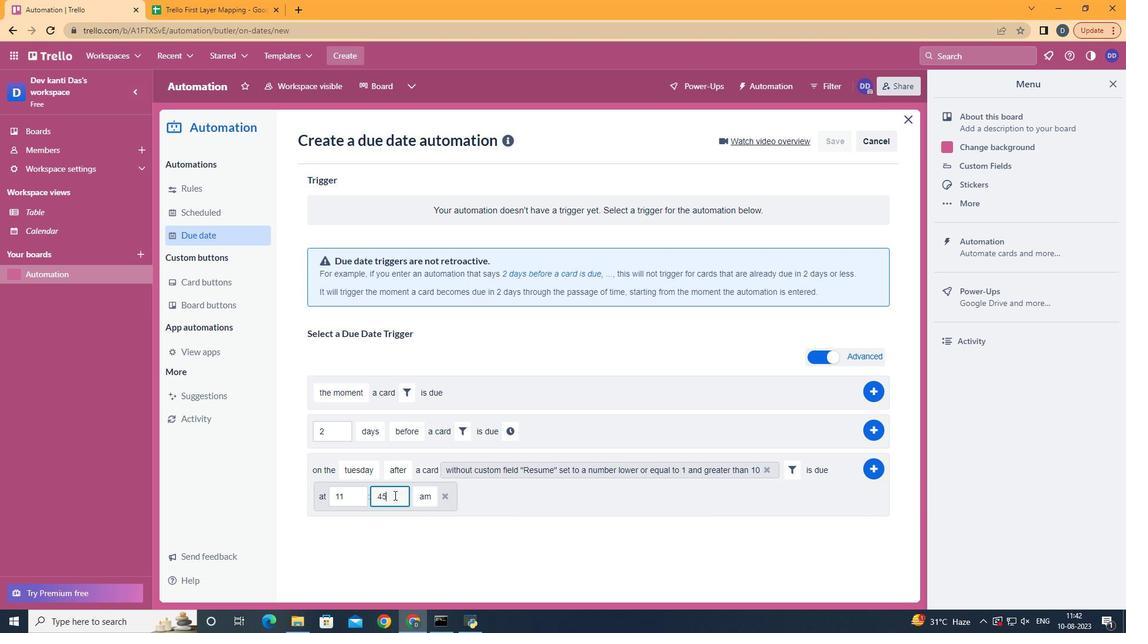 
Action: Key pressed <Key.backspace><Key.backspace>00
Screenshot: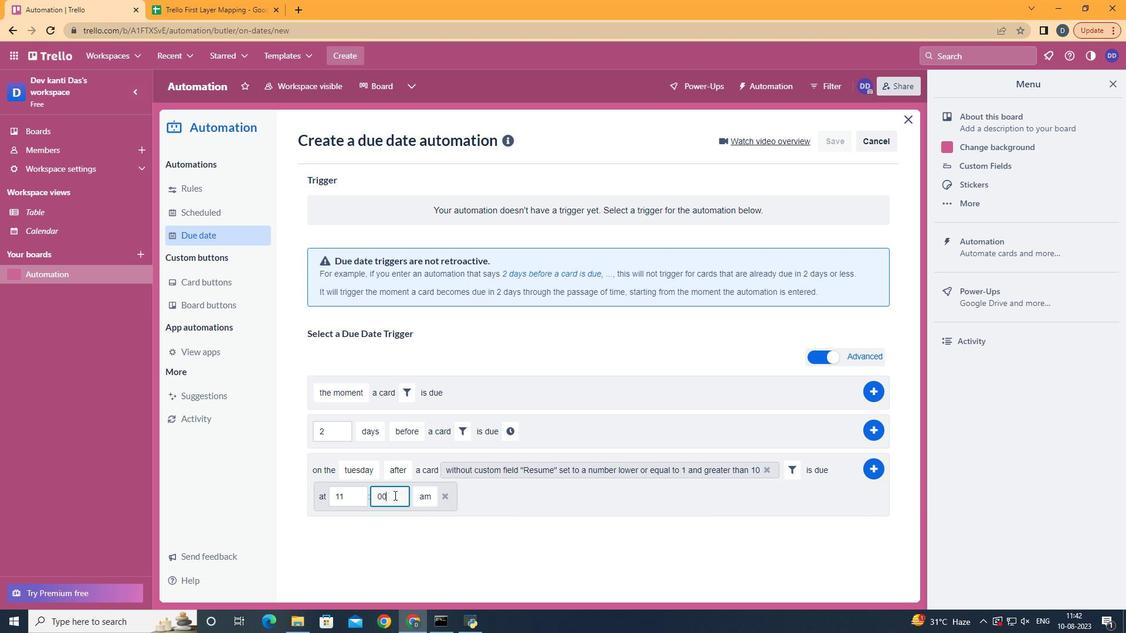 
Action: Mouse moved to (880, 465)
Screenshot: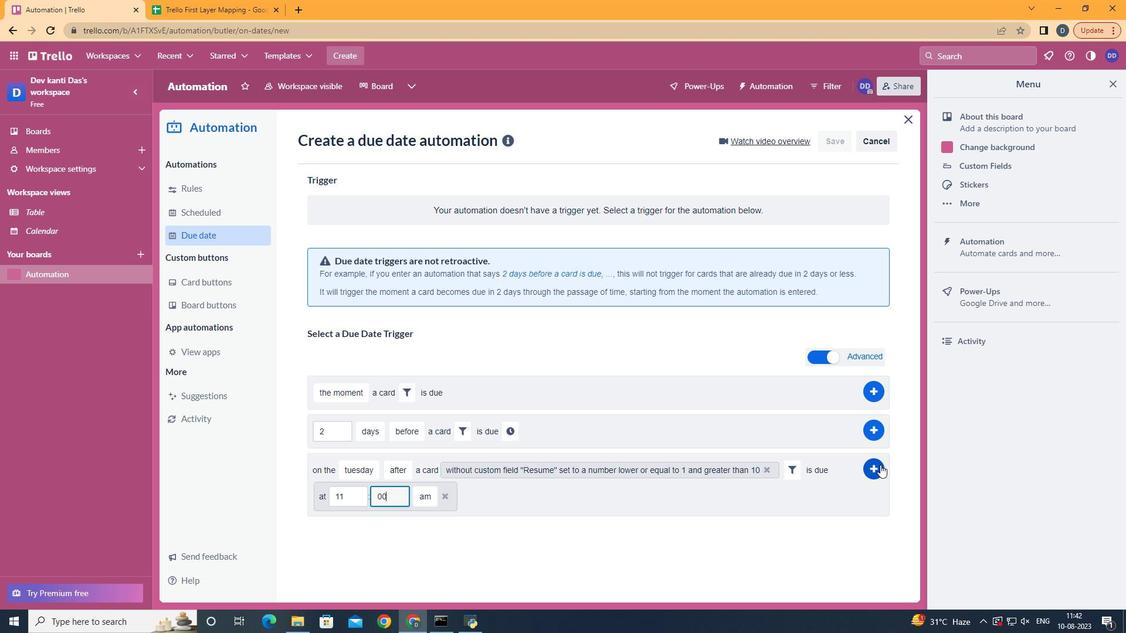
Action: Mouse pressed left at (880, 465)
Screenshot: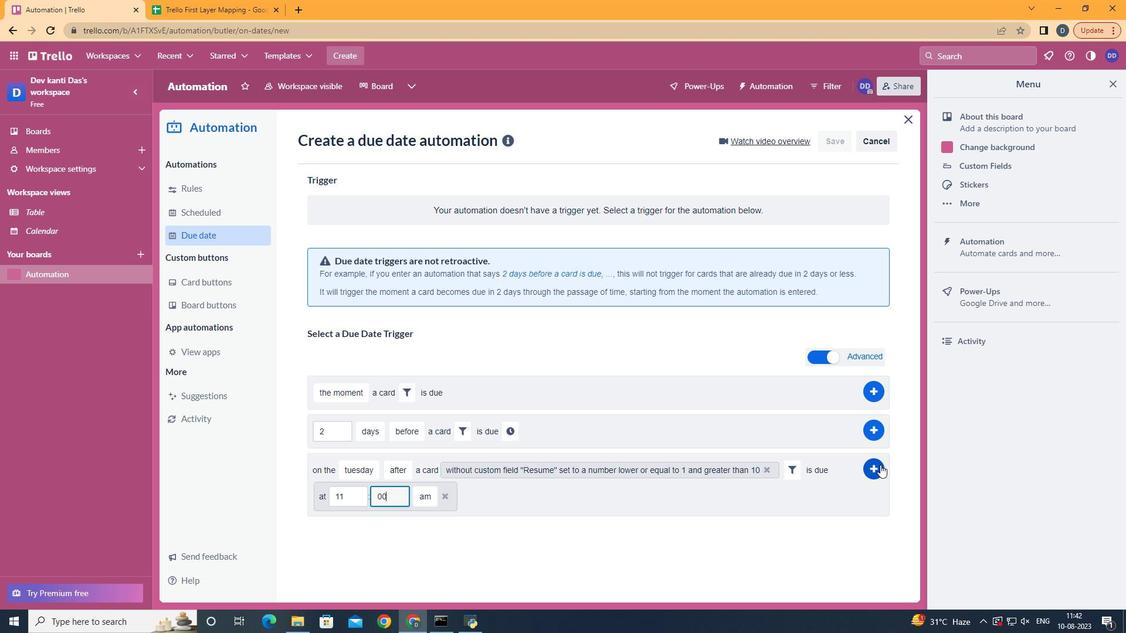
Action: Mouse moved to (618, 258)
Screenshot: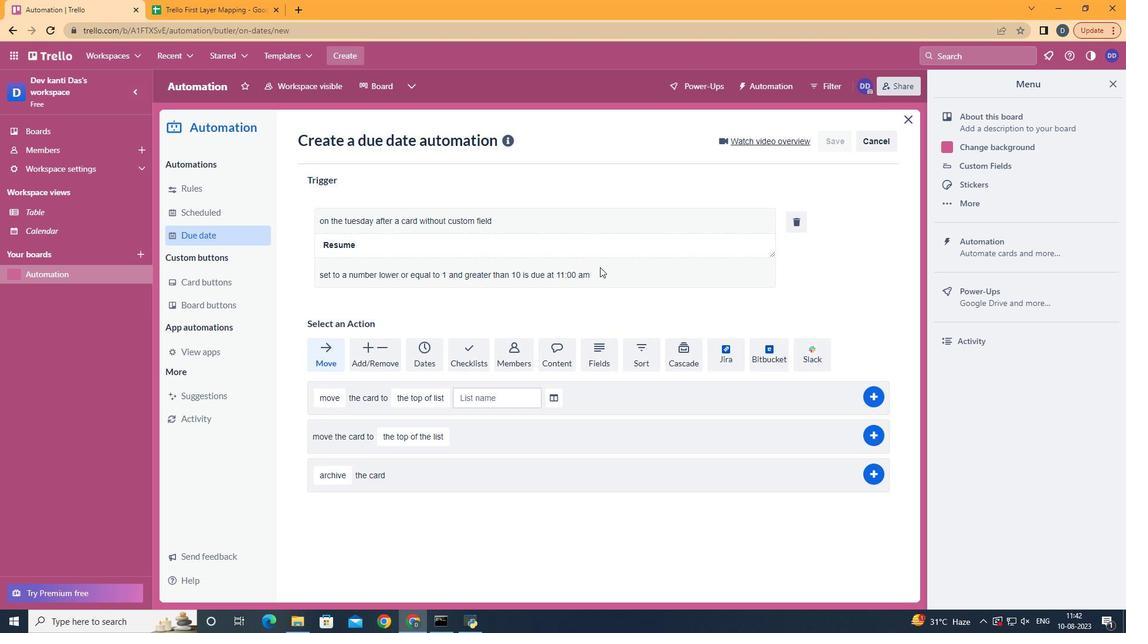 
